 Task: For heading Calibri with Bold.  font size for heading24,  'Change the font style of data to'Bell MT.  and font size to 16,  Change the alignment of both headline & data to Align middle & Align Center.  In the sheet  Expense Tracker Sheetbook
Action: Mouse moved to (85, 122)
Screenshot: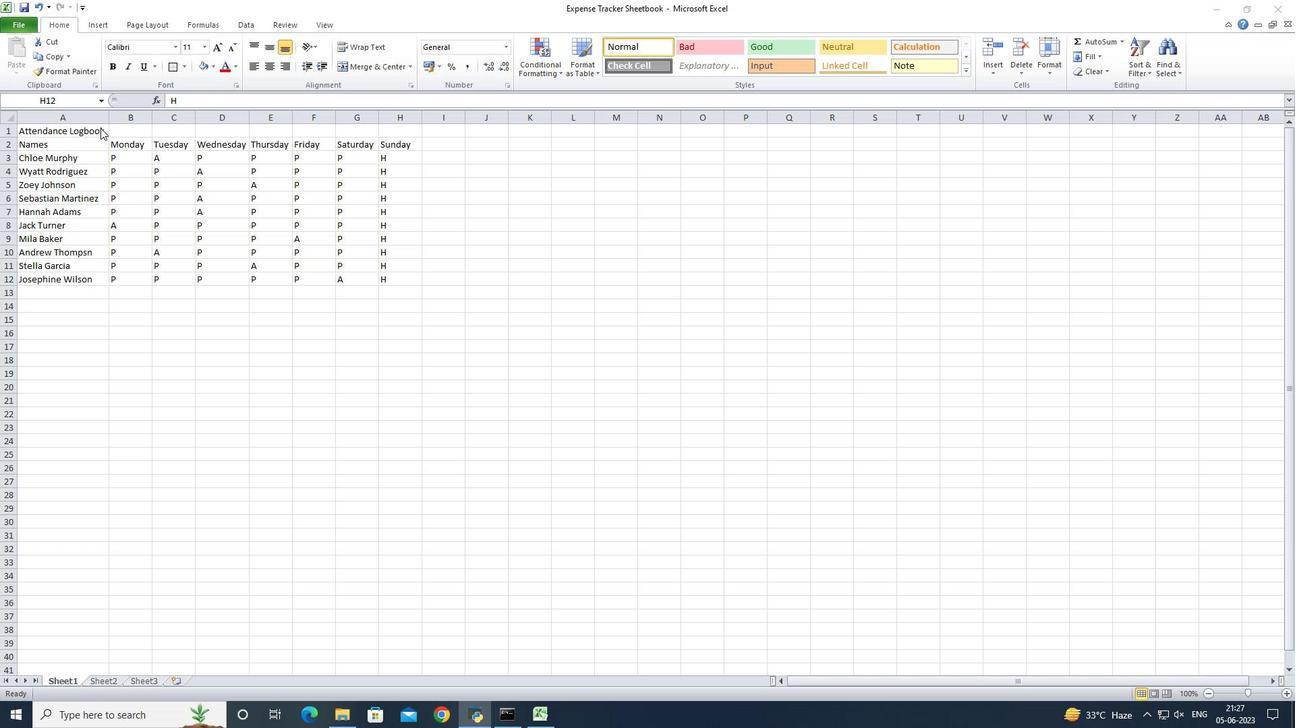
Action: Mouse pressed left at (85, 122)
Screenshot: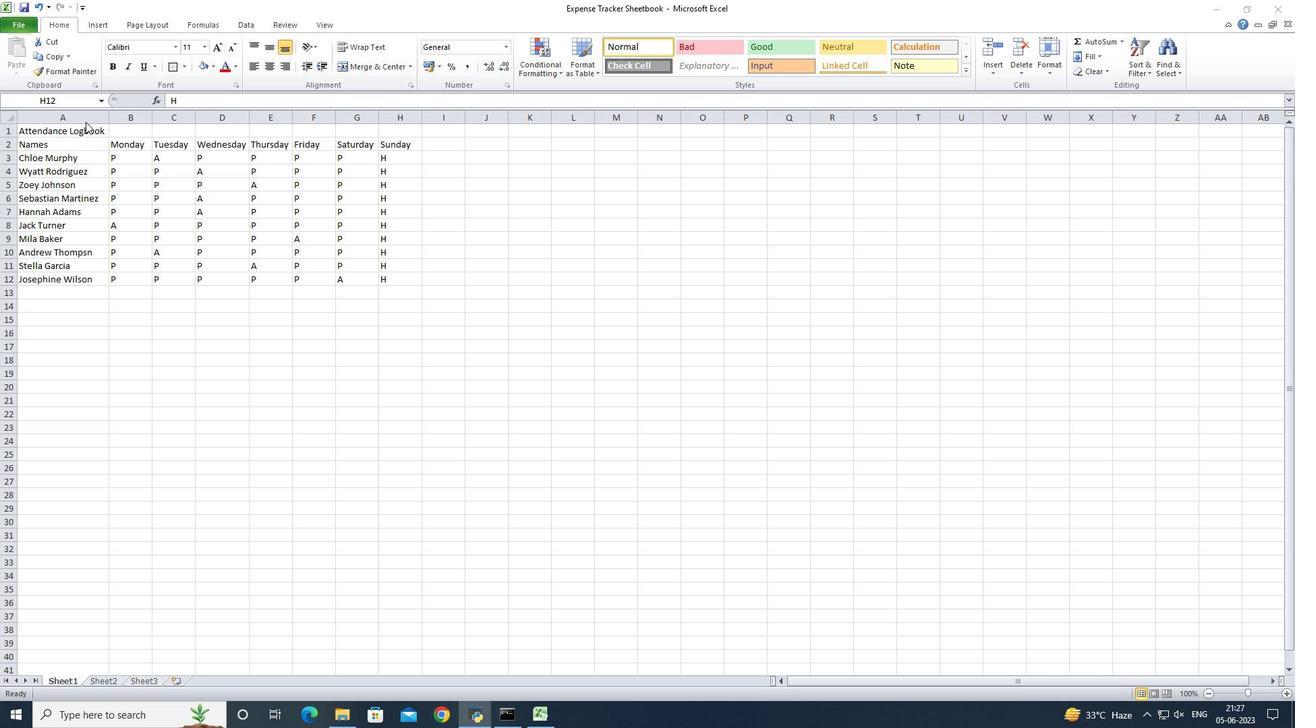 
Action: Mouse moved to (83, 129)
Screenshot: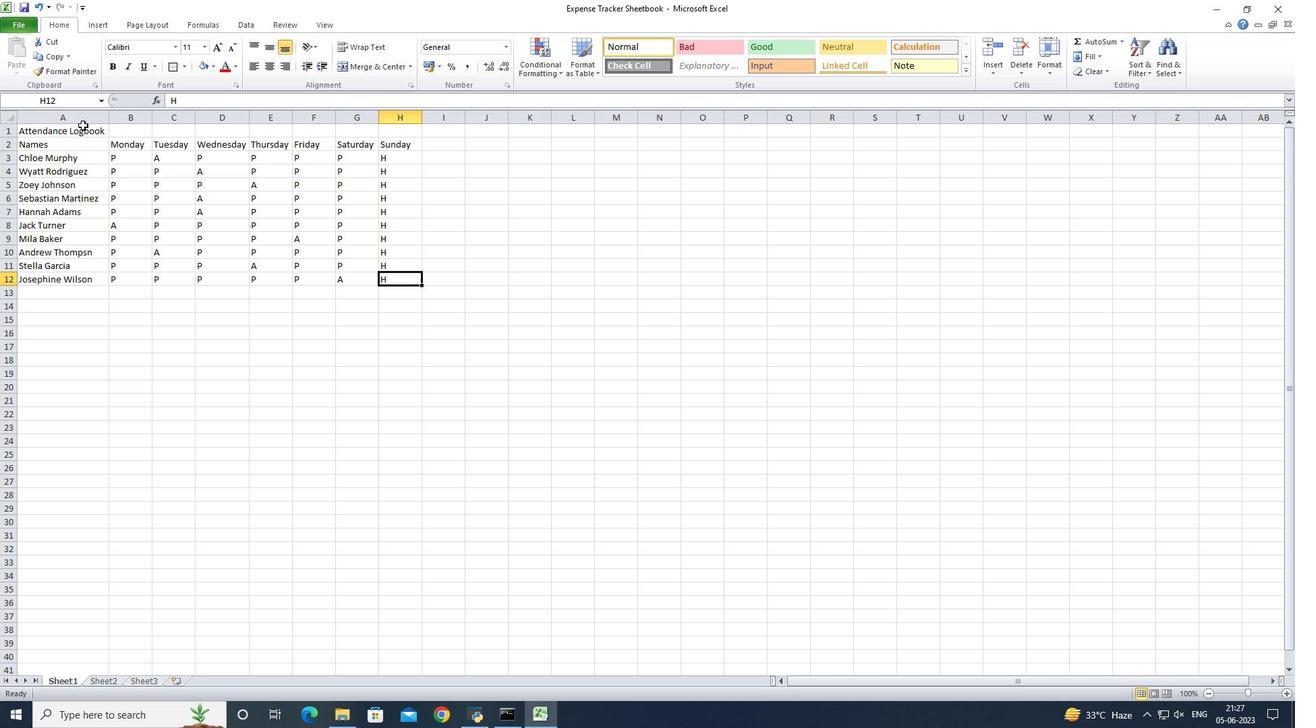 
Action: Mouse pressed left at (83, 129)
Screenshot: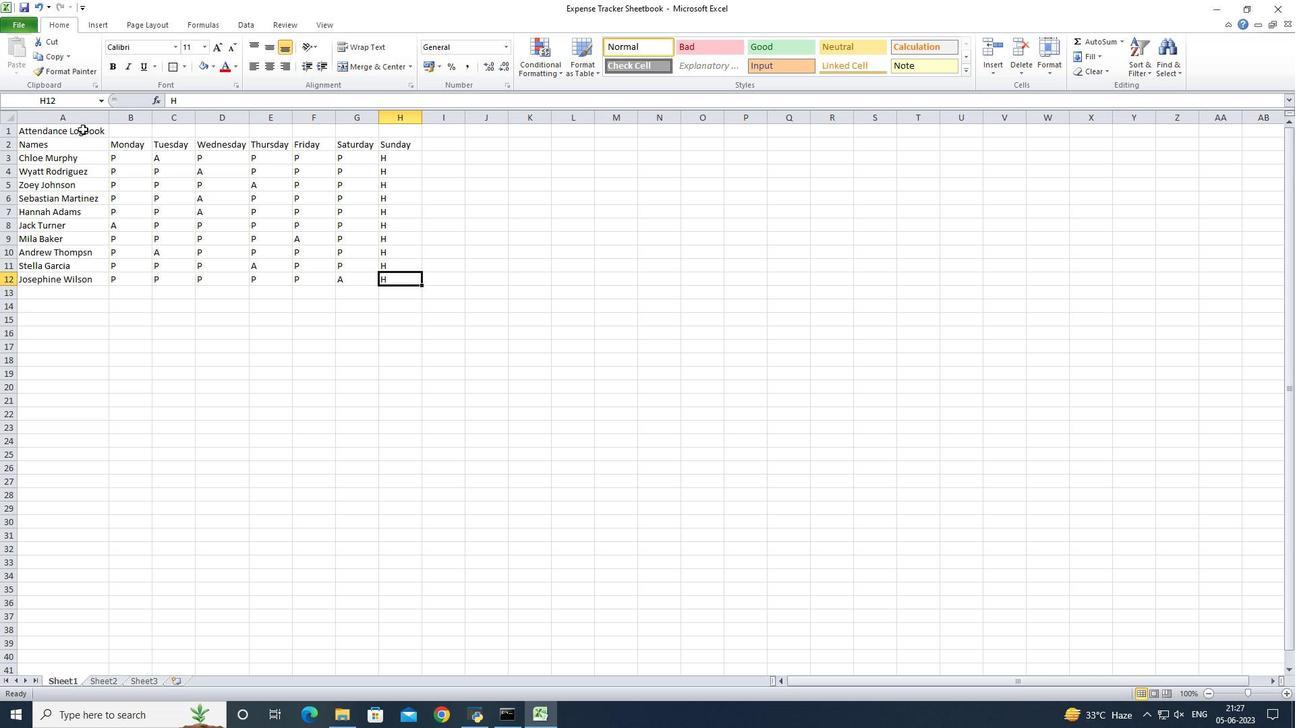 
Action: Mouse moved to (166, 47)
Screenshot: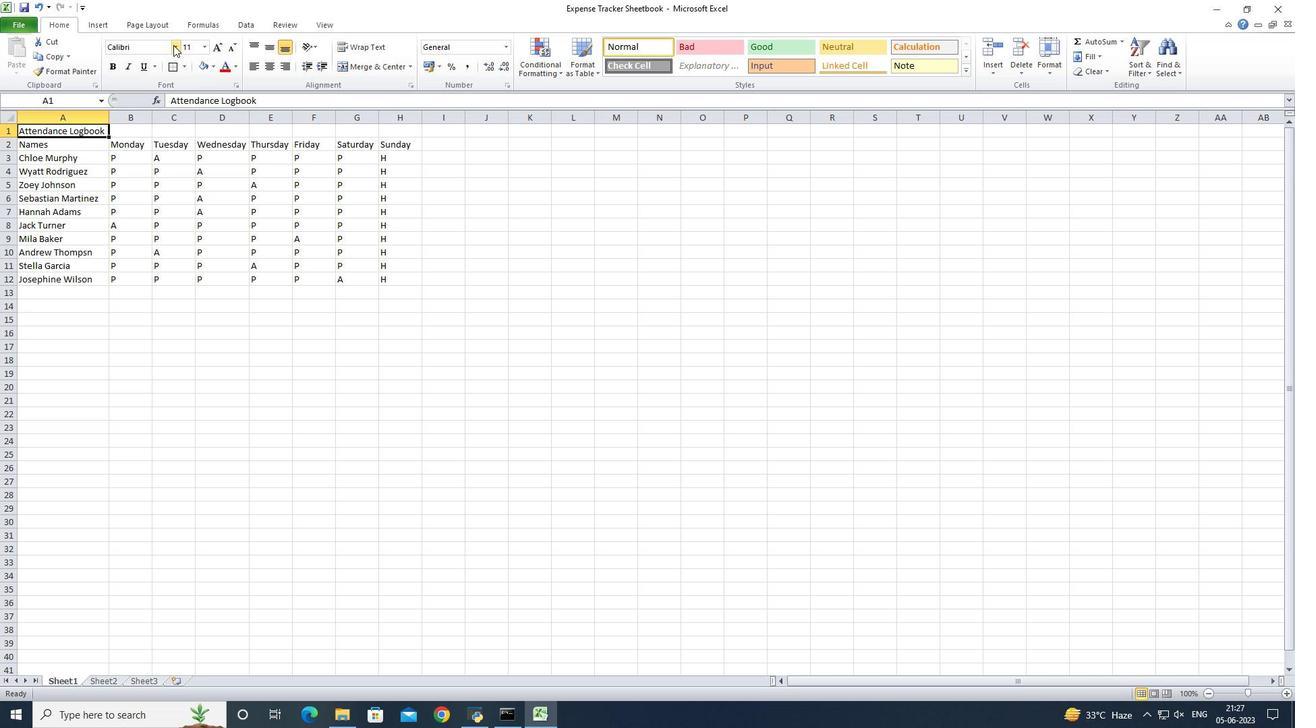 
Action: Mouse pressed left at (166, 47)
Screenshot: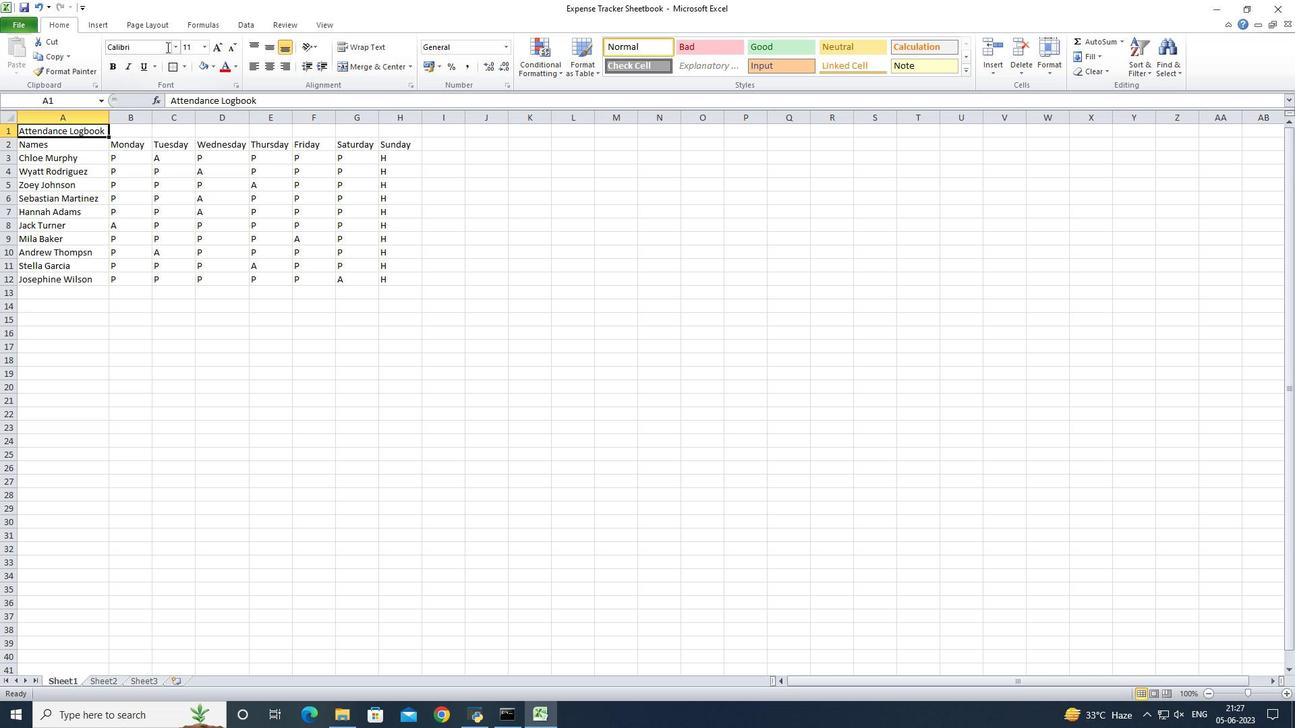 
Action: Mouse moved to (178, 49)
Screenshot: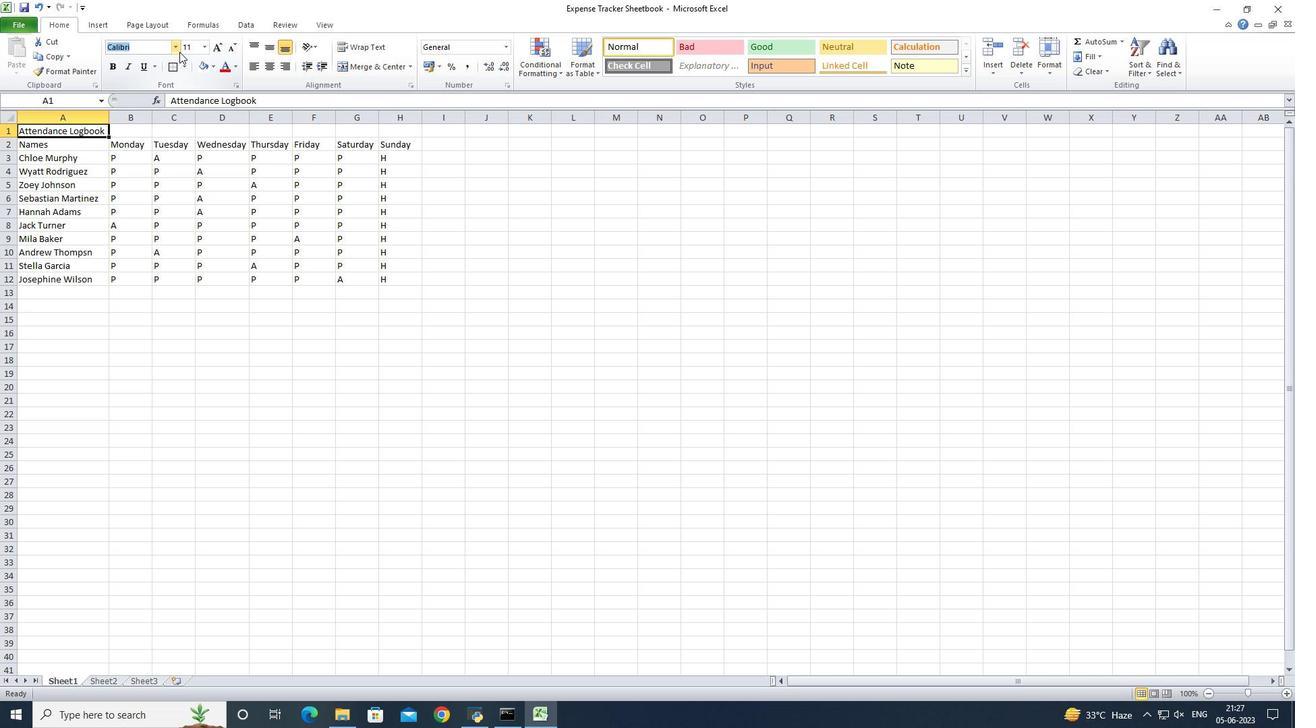 
Action: Mouse pressed left at (178, 49)
Screenshot: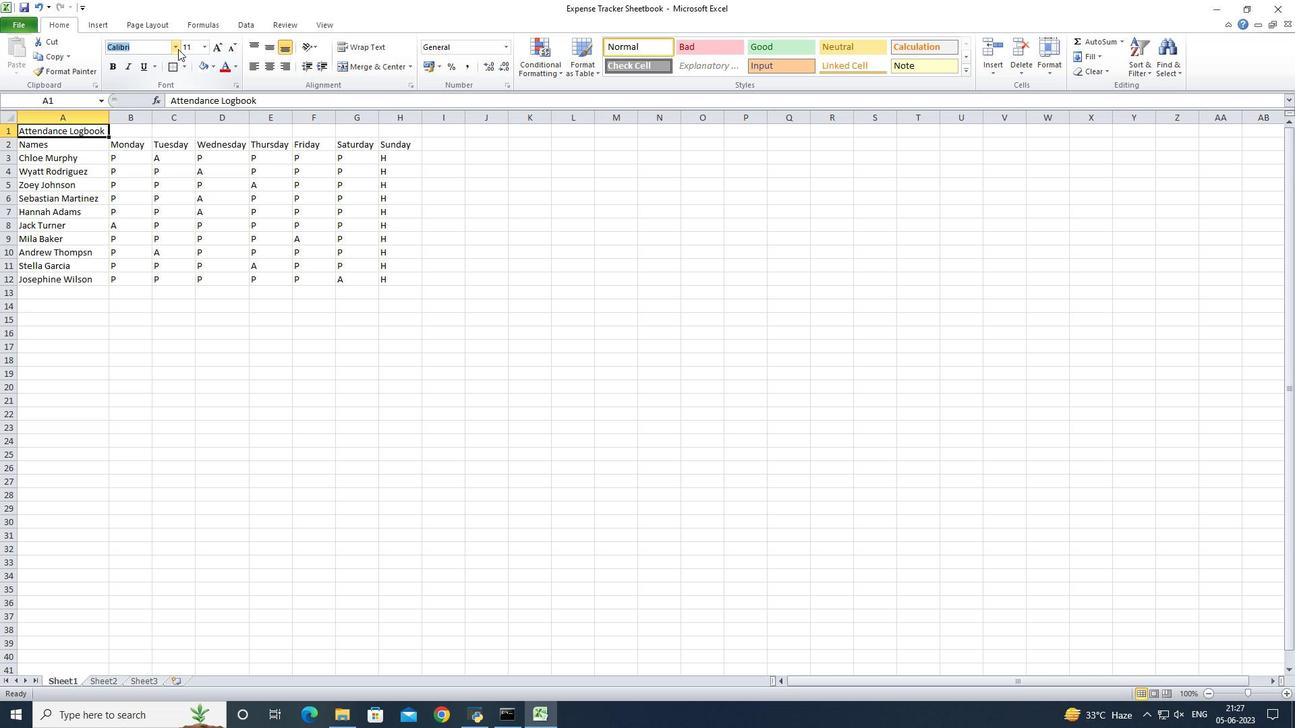 
Action: Mouse moved to (129, 89)
Screenshot: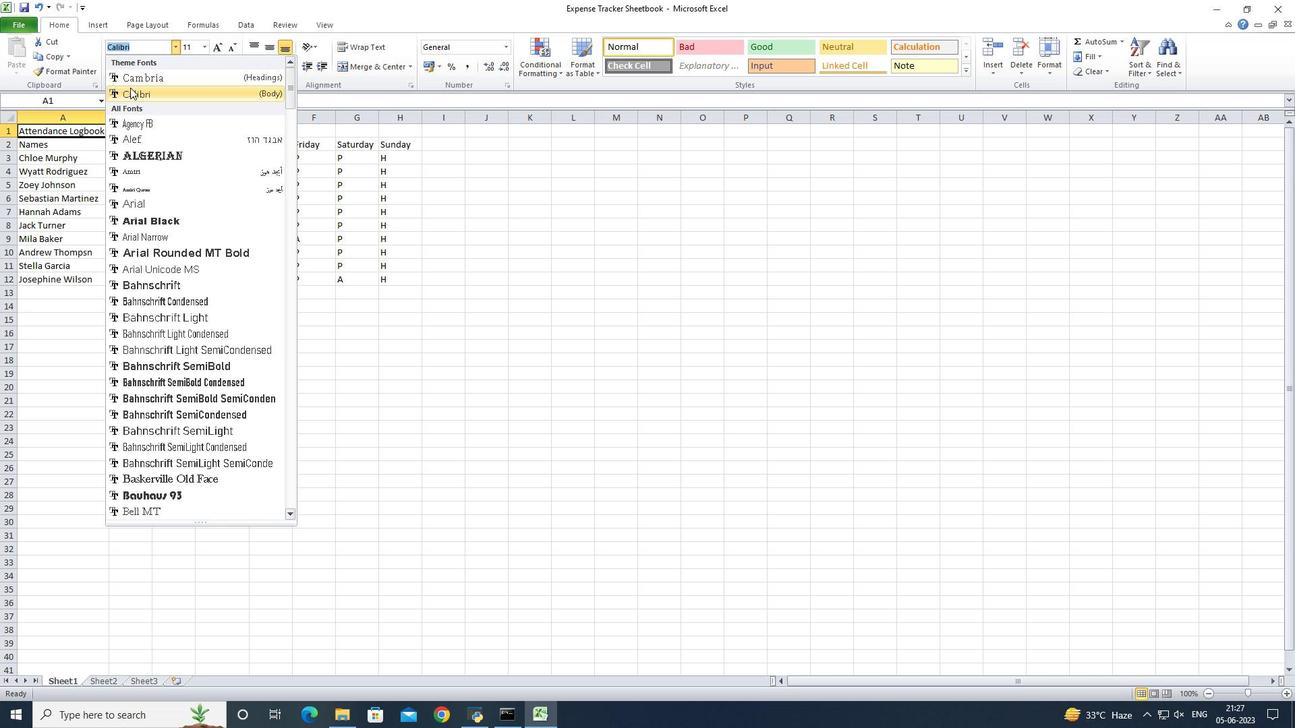 
Action: Mouse pressed left at (129, 89)
Screenshot: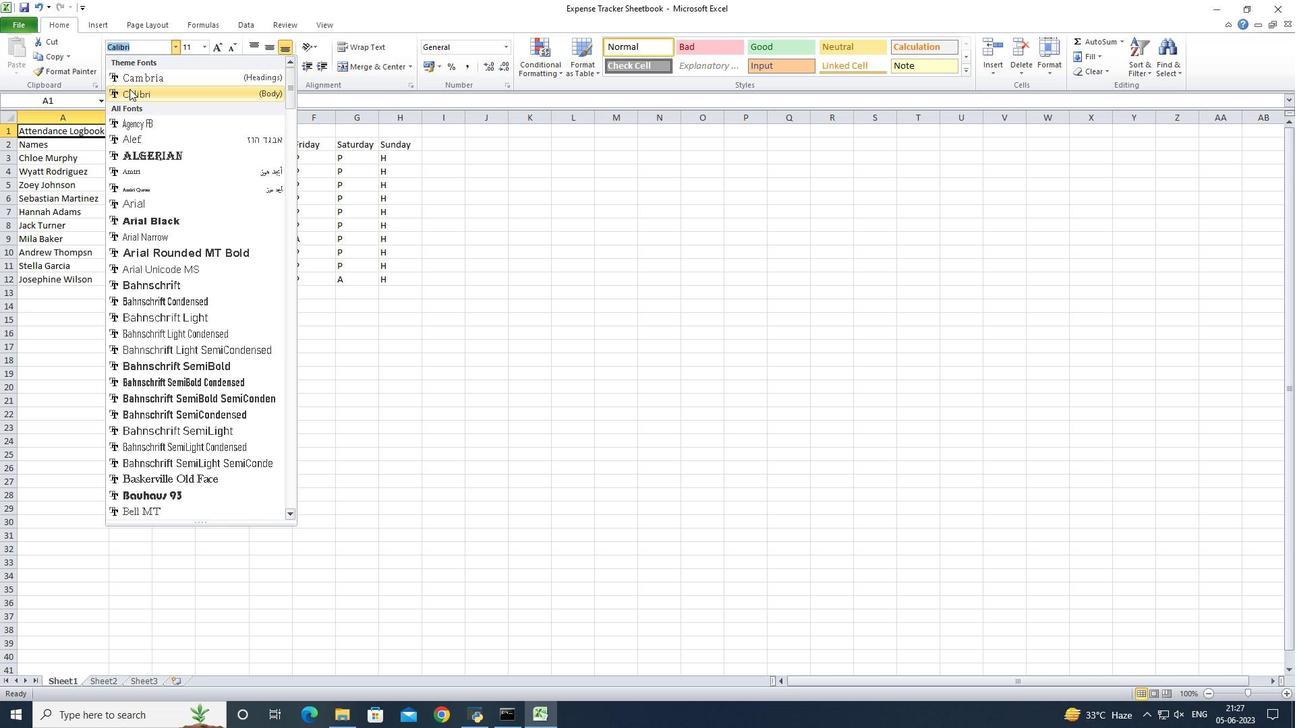 
Action: Mouse moved to (109, 68)
Screenshot: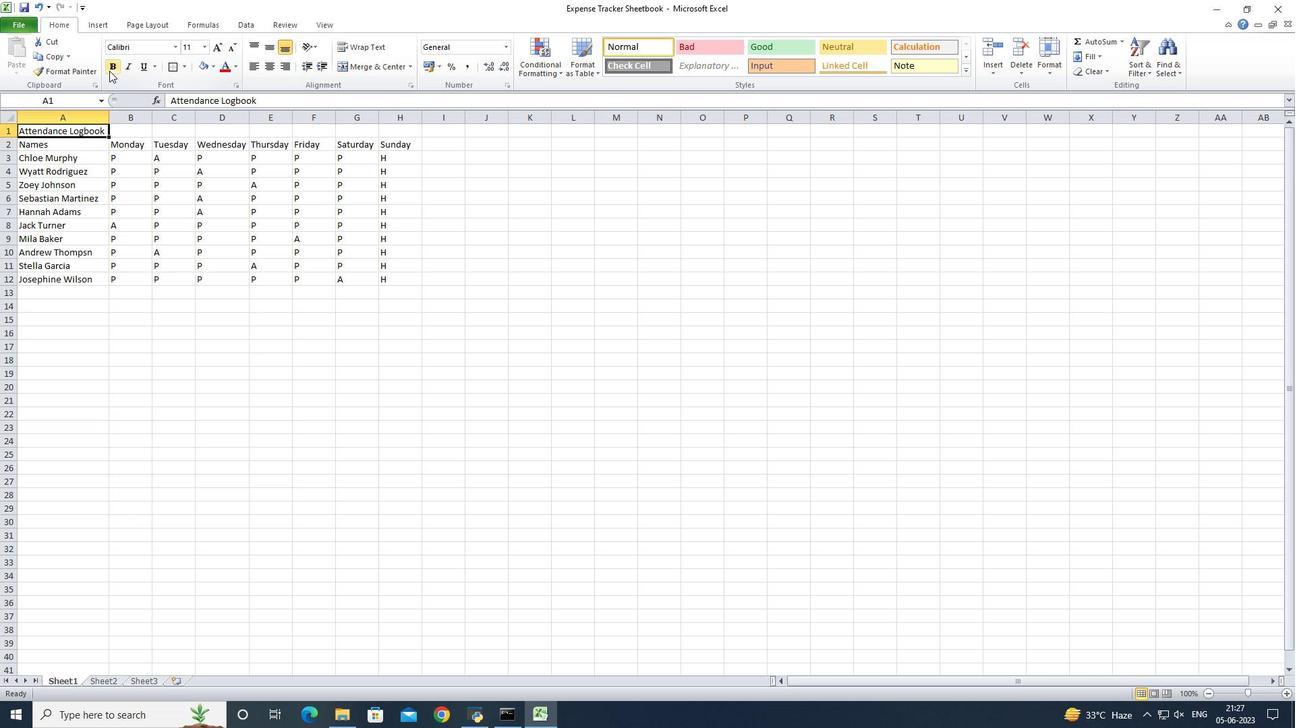 
Action: Mouse pressed left at (109, 68)
Screenshot: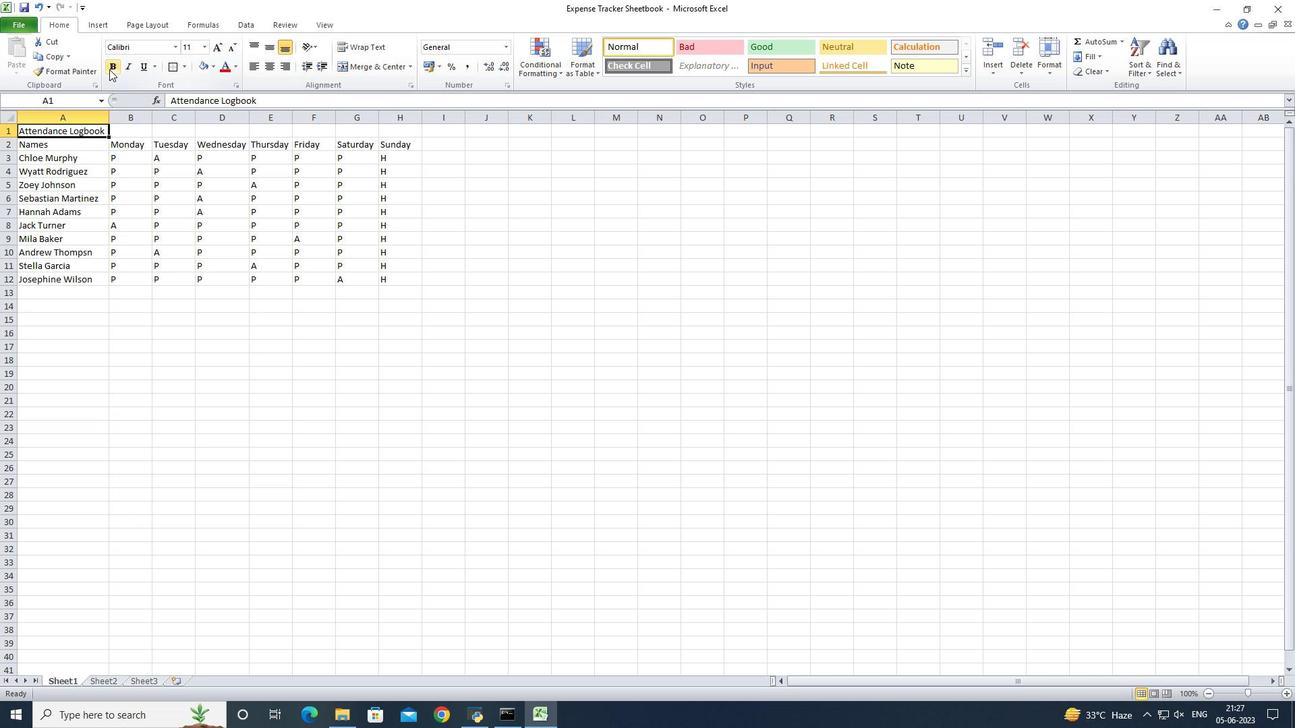 
Action: Mouse moved to (203, 49)
Screenshot: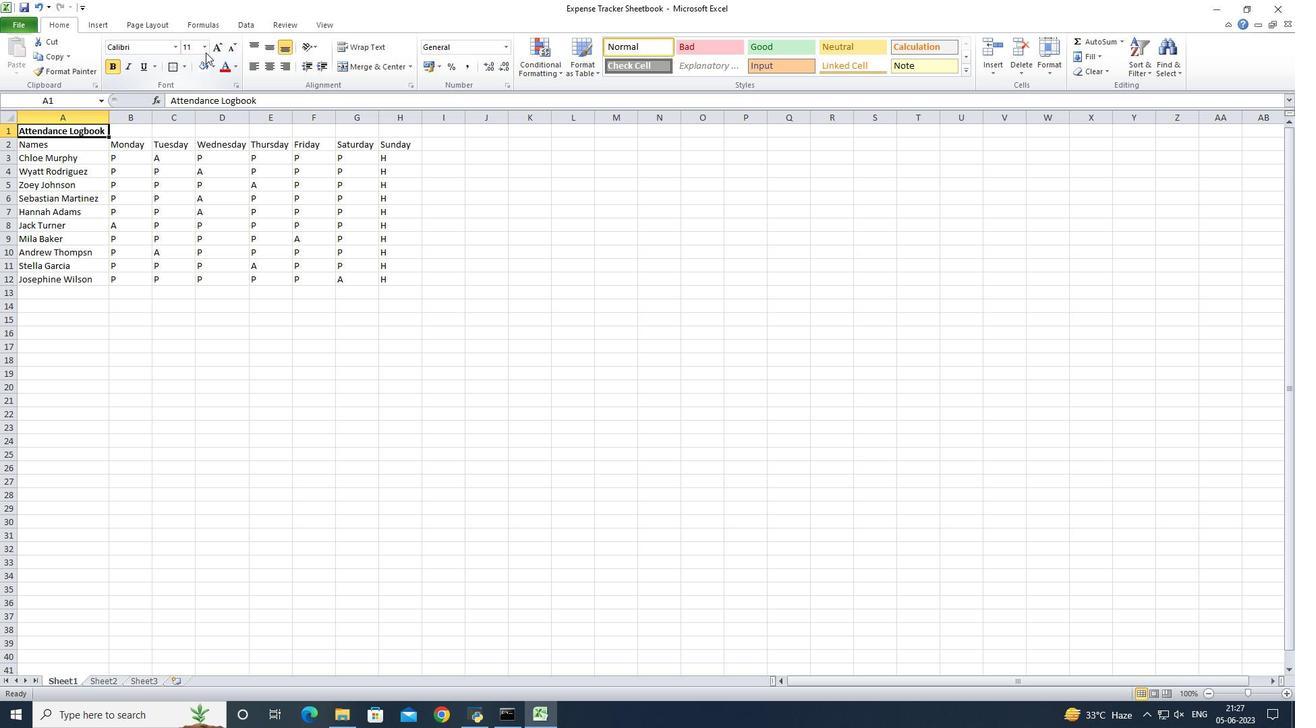 
Action: Mouse pressed left at (203, 49)
Screenshot: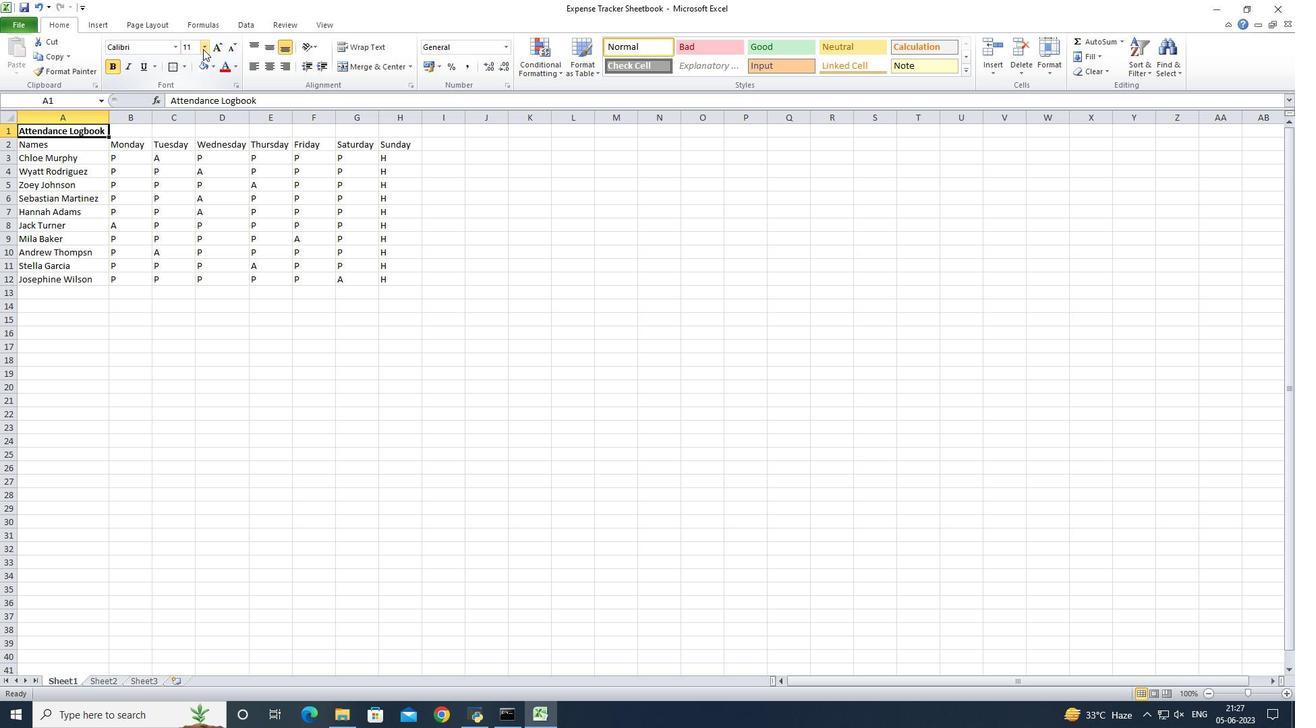 
Action: Mouse moved to (187, 176)
Screenshot: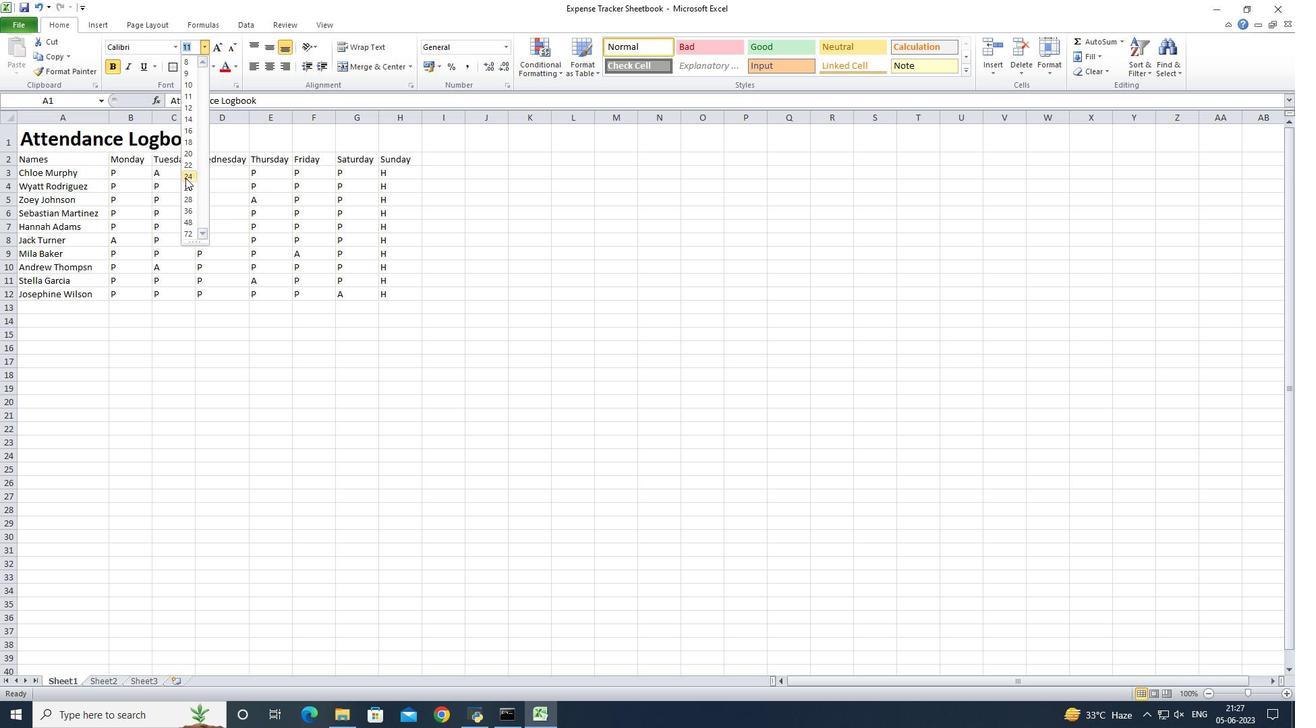 
Action: Mouse pressed left at (187, 176)
Screenshot: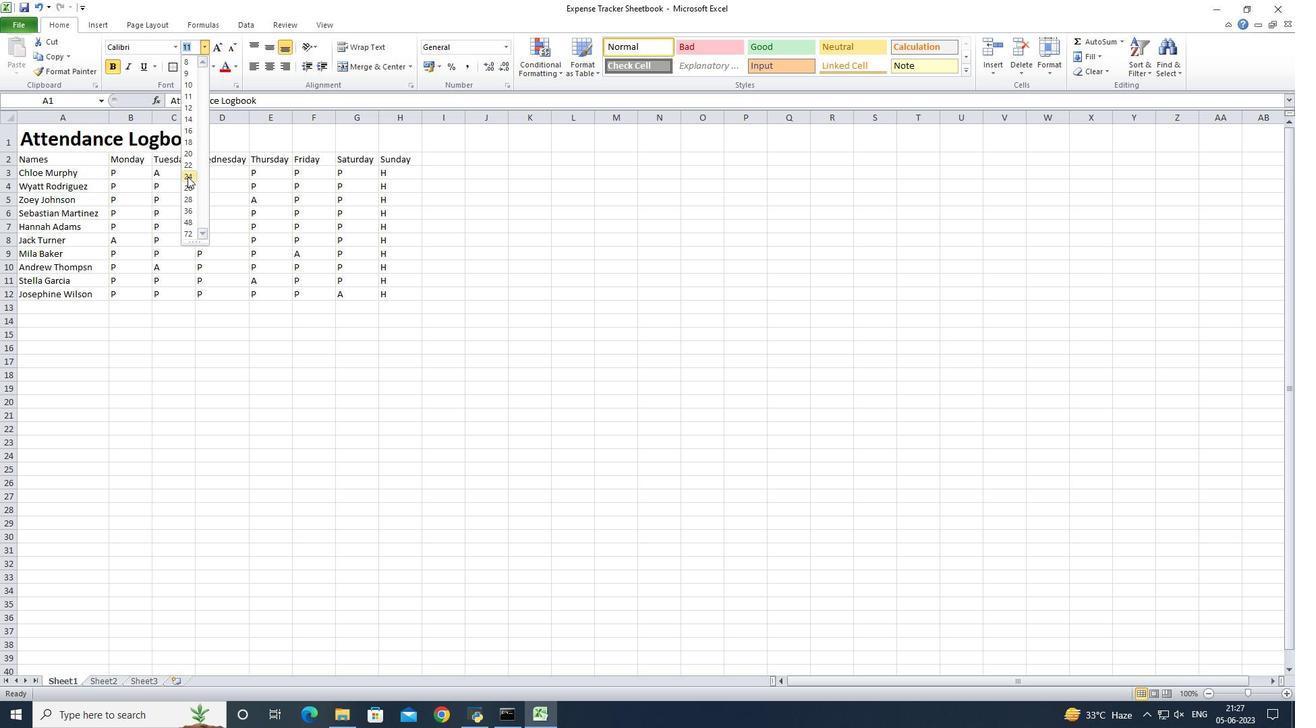 
Action: Mouse moved to (66, 167)
Screenshot: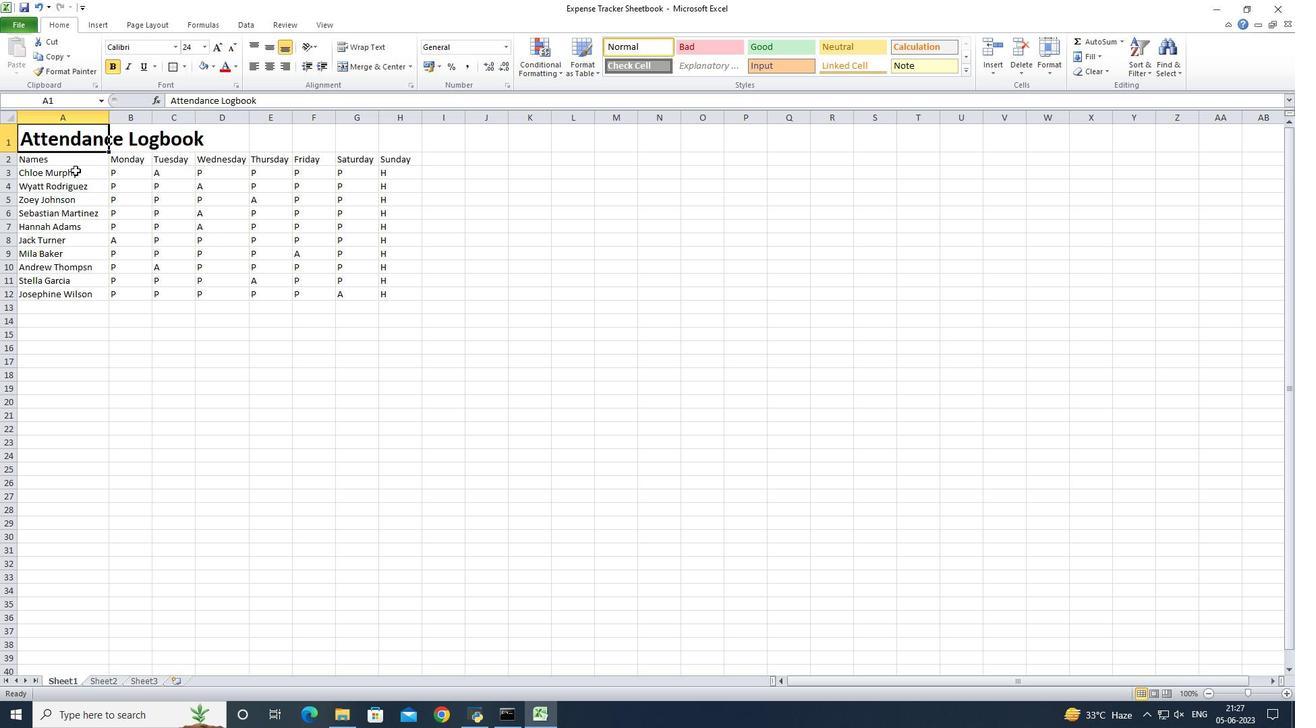 
Action: Mouse pressed left at (66, 167)
Screenshot: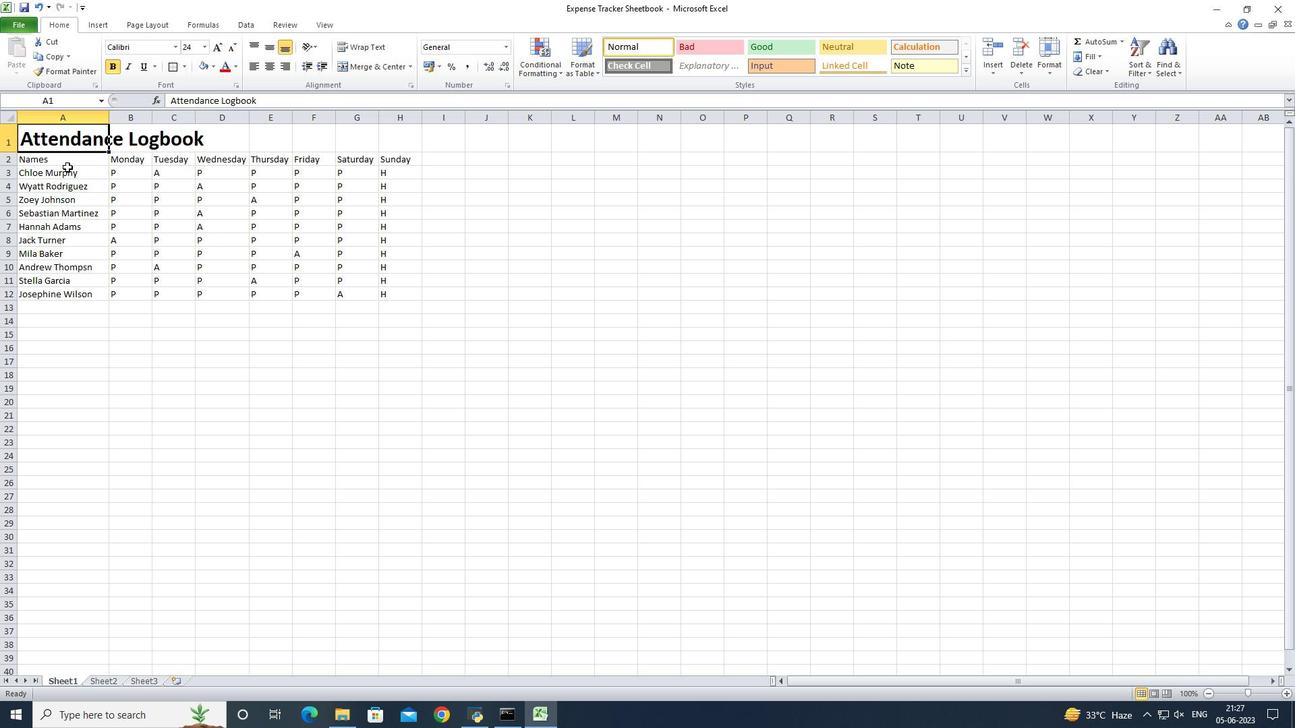 
Action: Mouse moved to (68, 163)
Screenshot: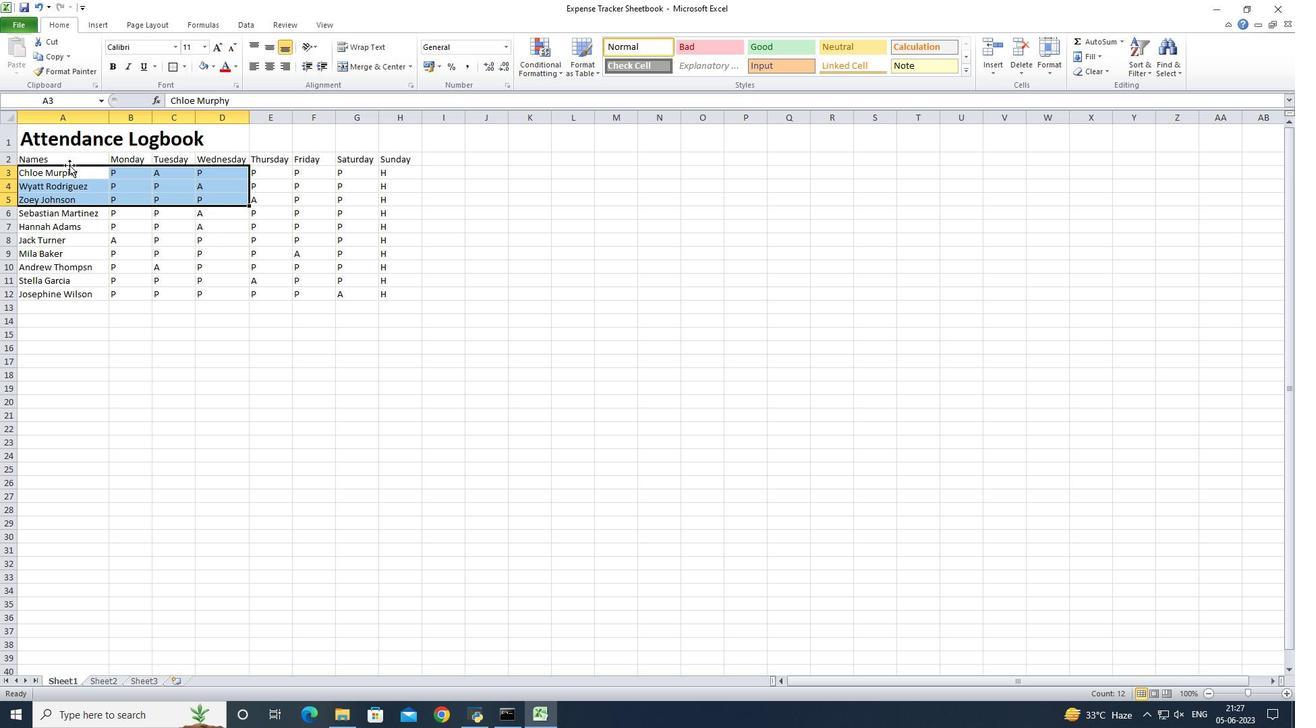 
Action: Mouse pressed left at (68, 163)
Screenshot: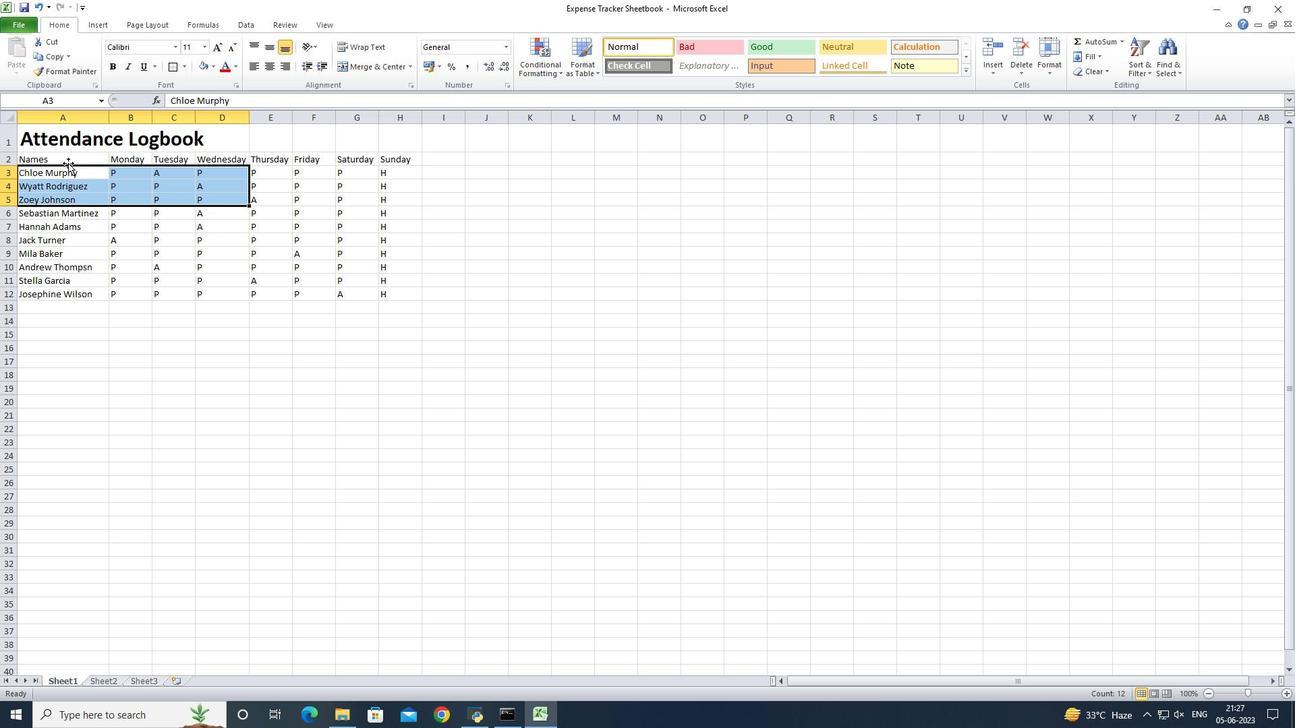 
Action: Mouse moved to (686, 395)
Screenshot: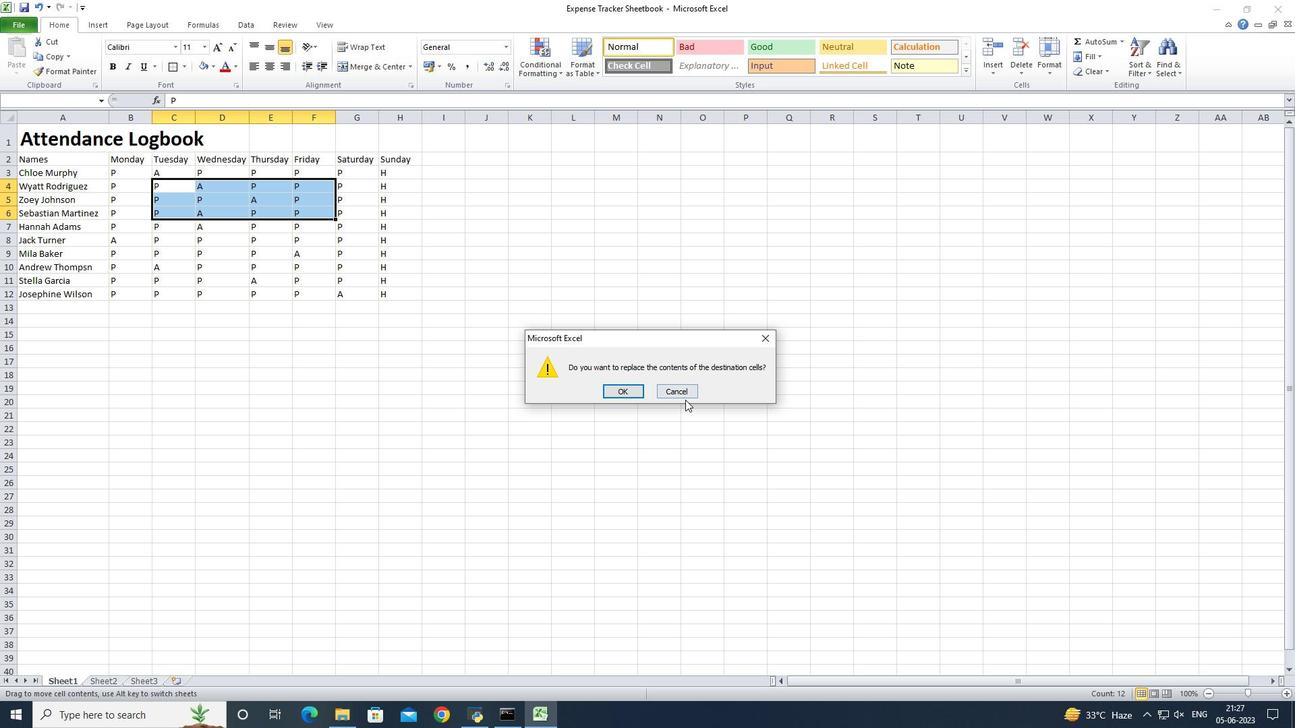 
Action: Mouse pressed left at (686, 395)
Screenshot: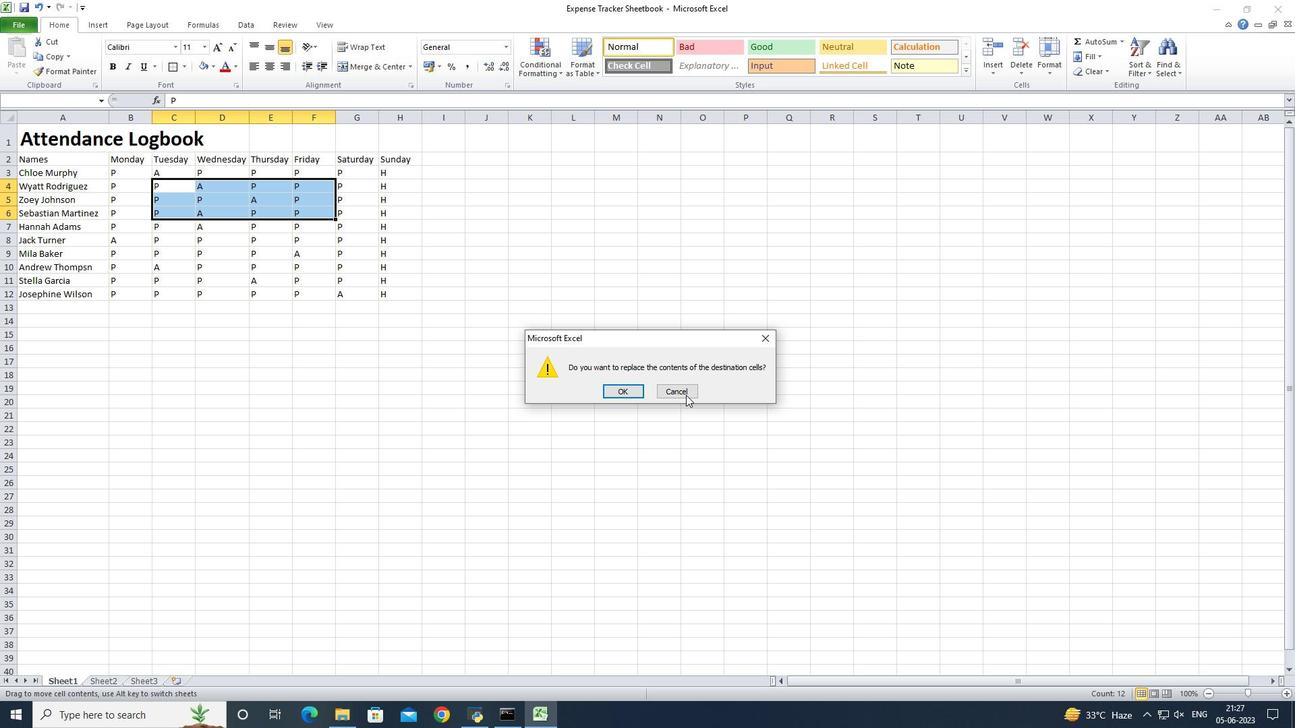 
Action: Mouse moved to (57, 161)
Screenshot: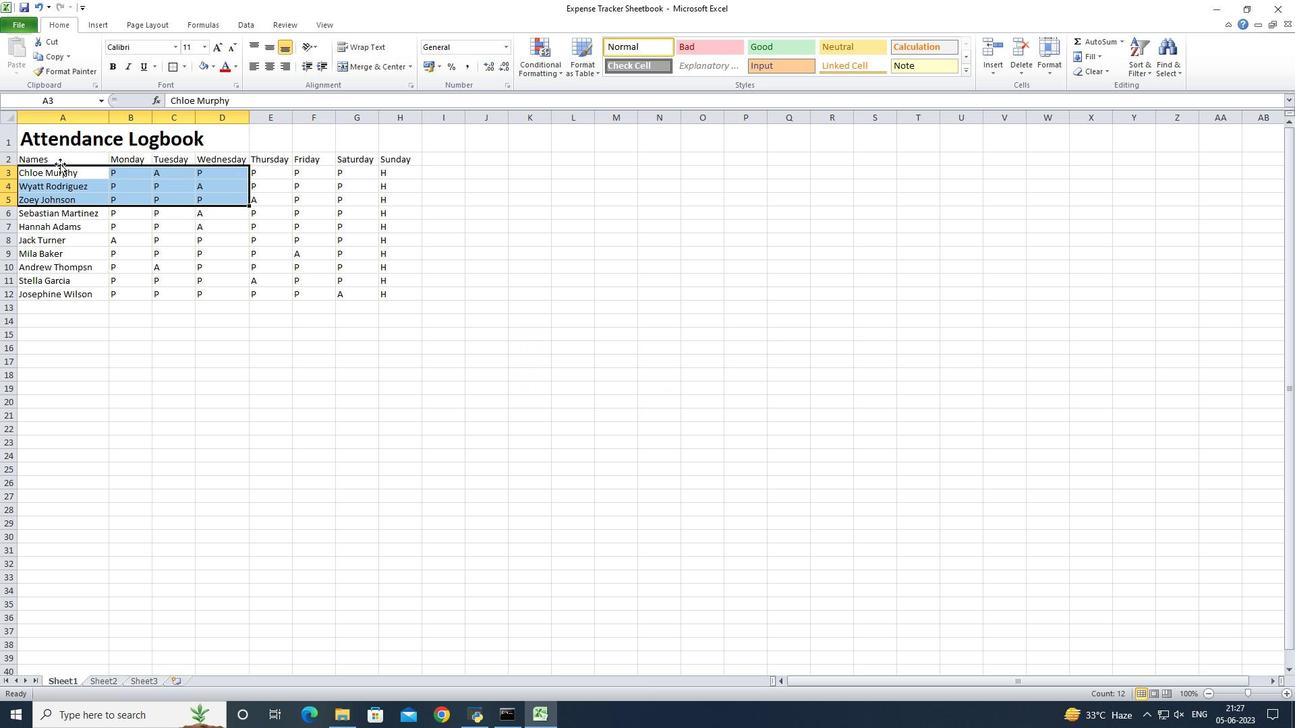 
Action: Mouse pressed left at (57, 161)
Screenshot: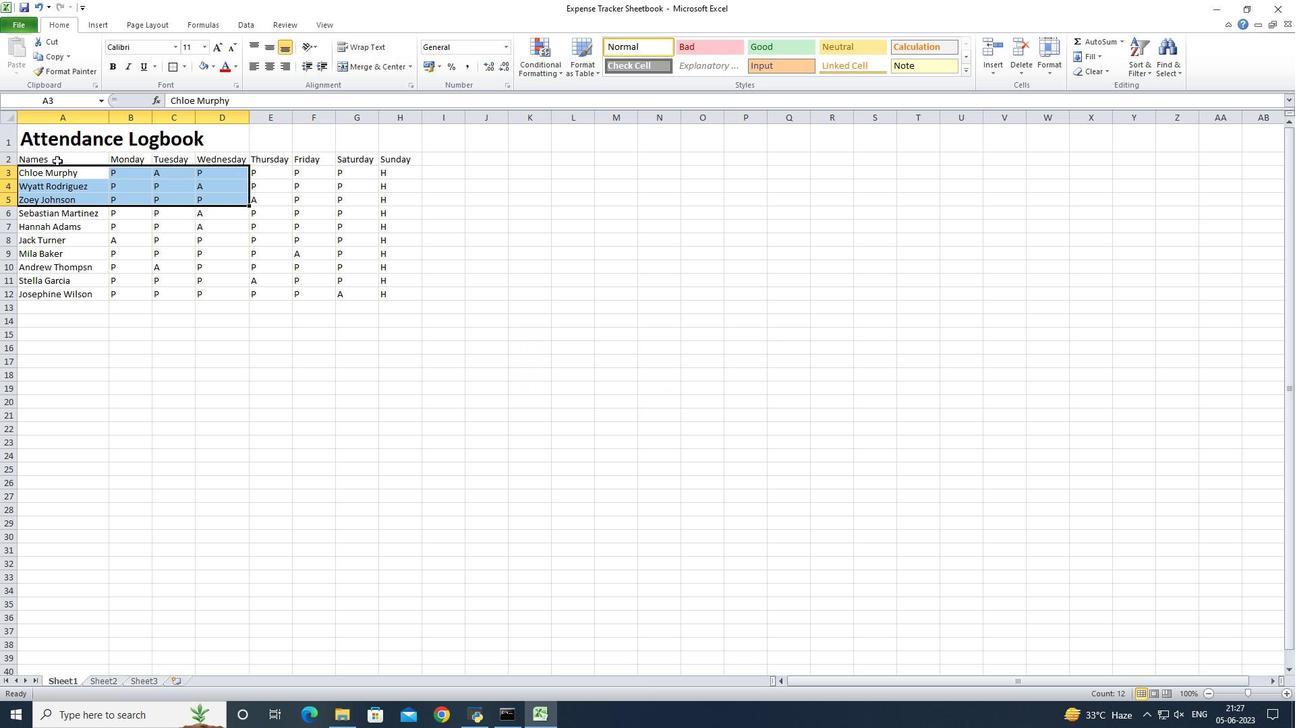 
Action: Mouse moved to (177, 49)
Screenshot: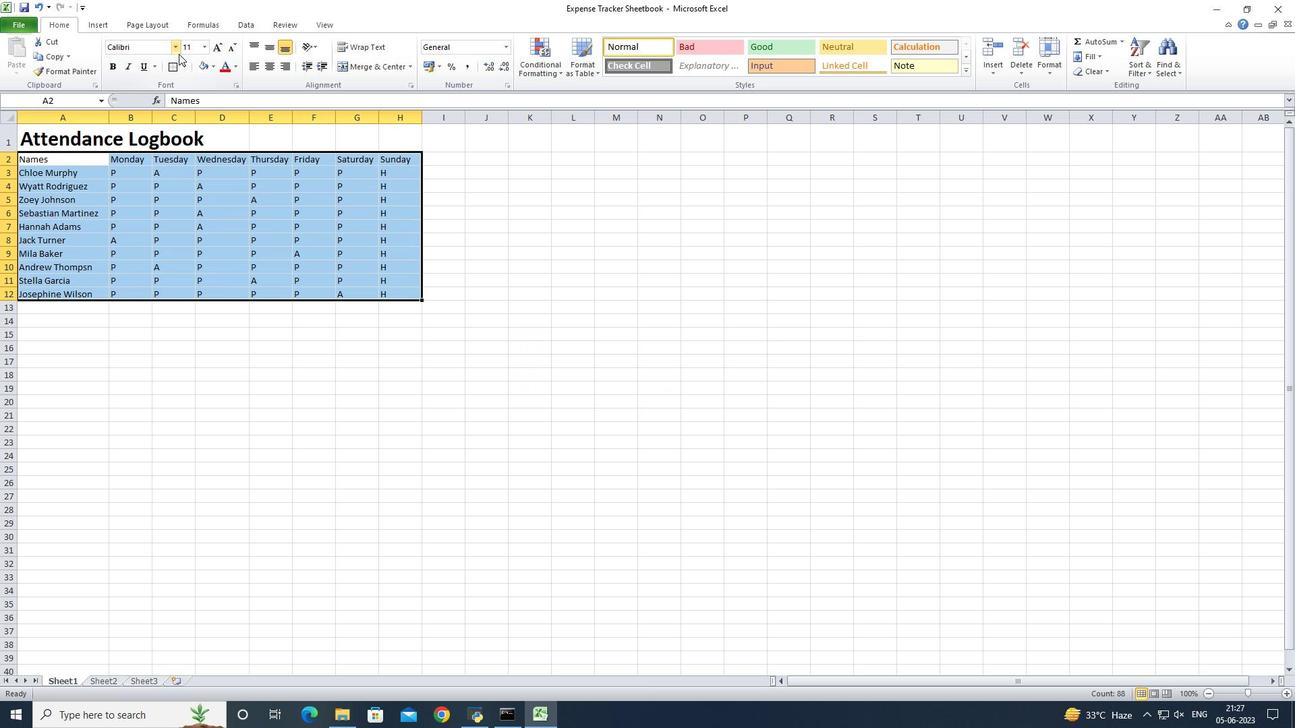 
Action: Mouse pressed left at (177, 49)
Screenshot: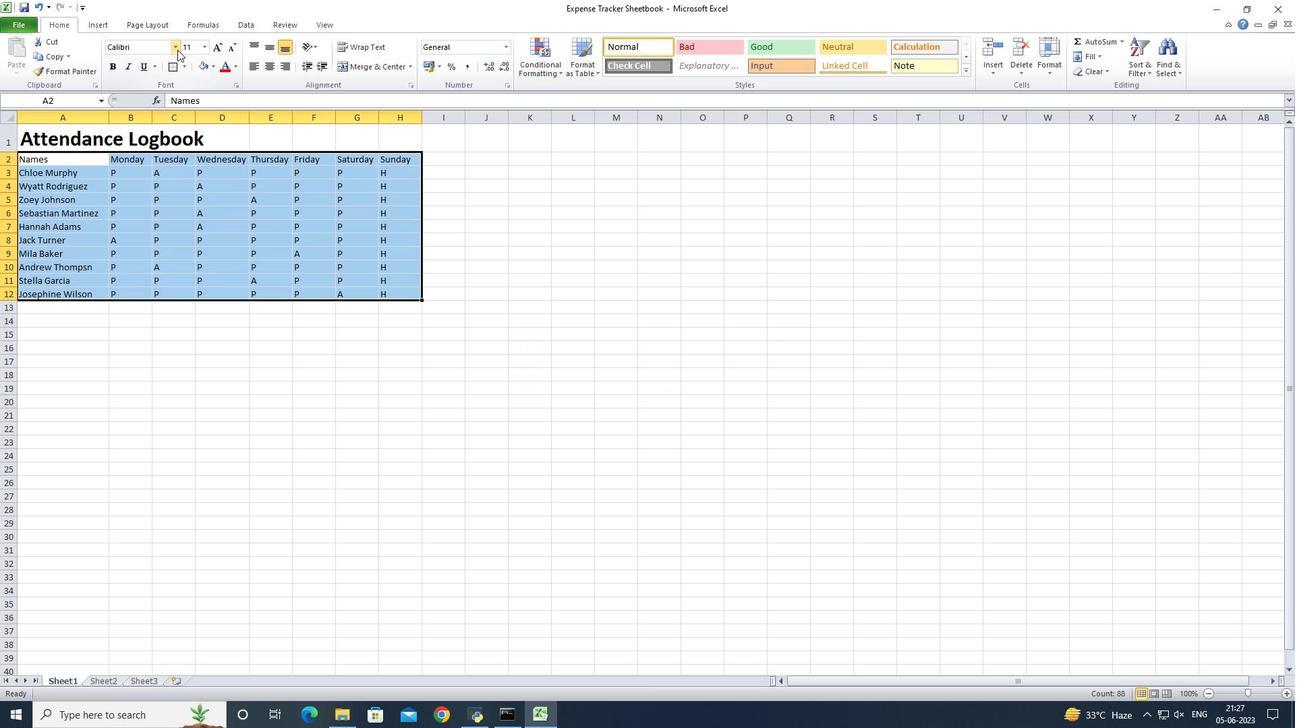 
Action: Mouse moved to (154, 224)
Screenshot: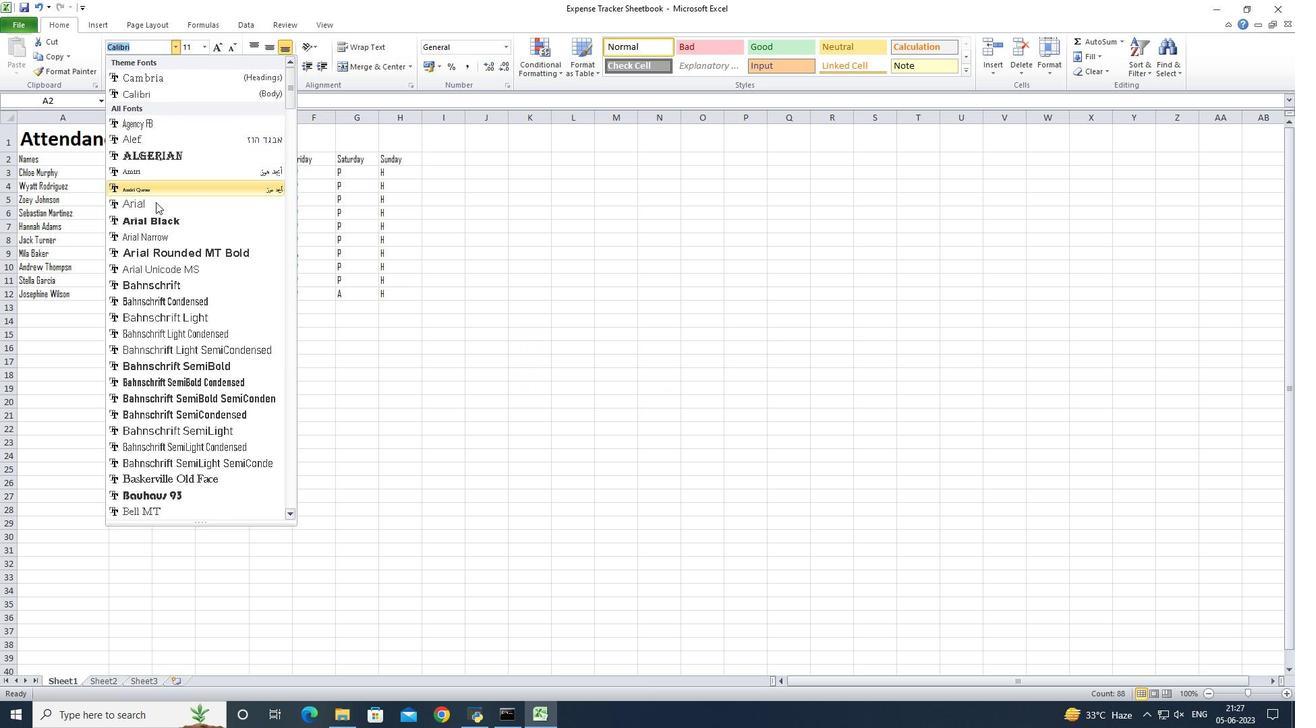 
Action: Mouse scrolled (154, 224) with delta (0, 0)
Screenshot: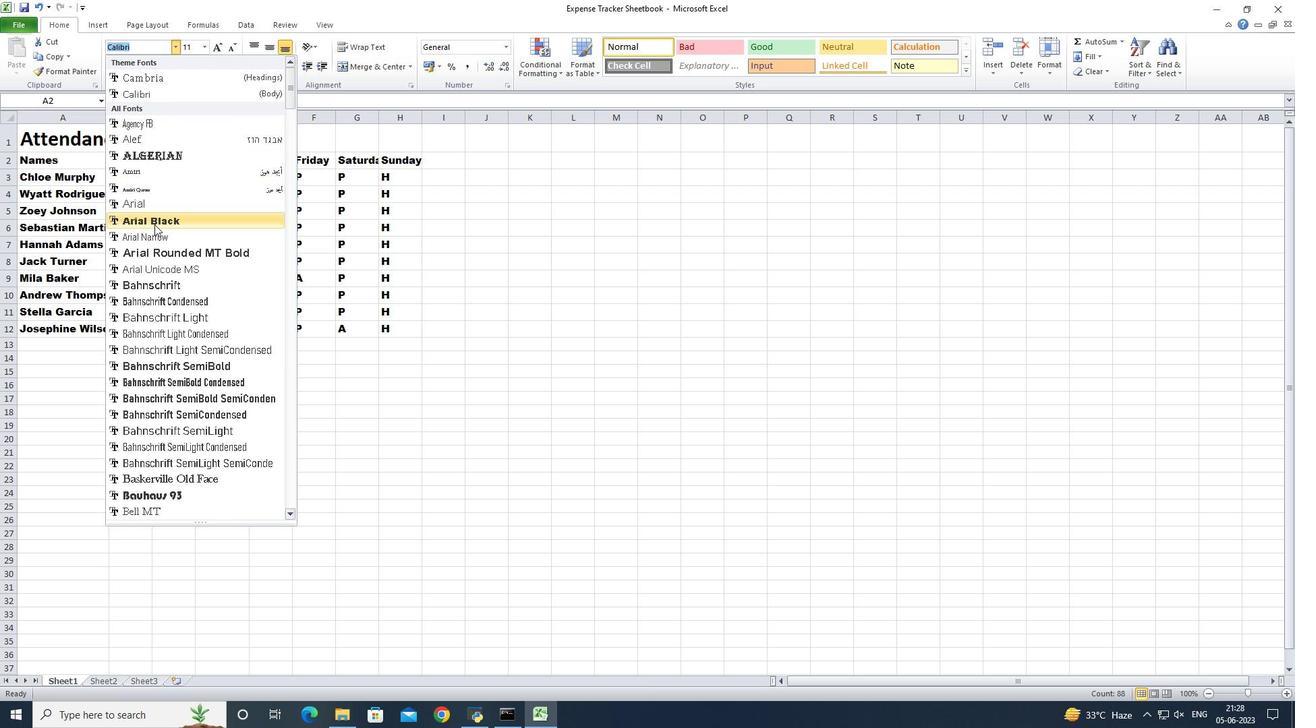 
Action: Mouse scrolled (154, 224) with delta (0, 0)
Screenshot: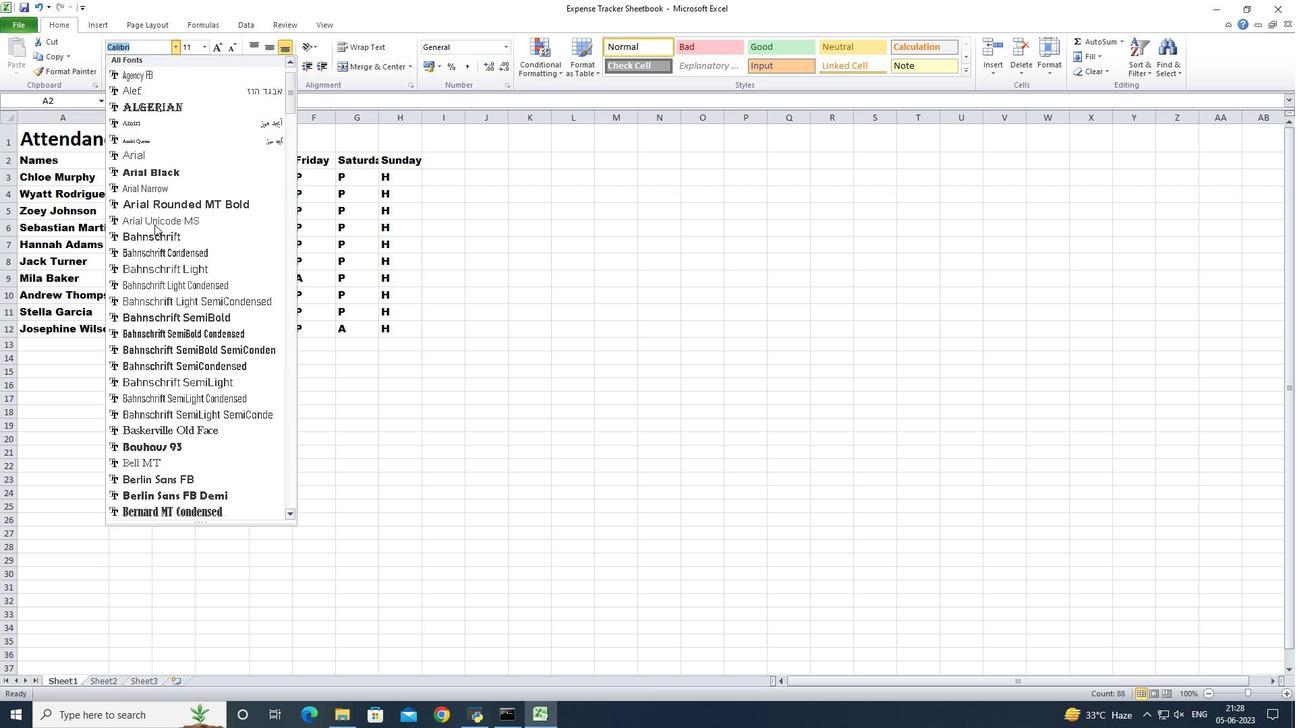 
Action: Mouse scrolled (154, 224) with delta (0, 0)
Screenshot: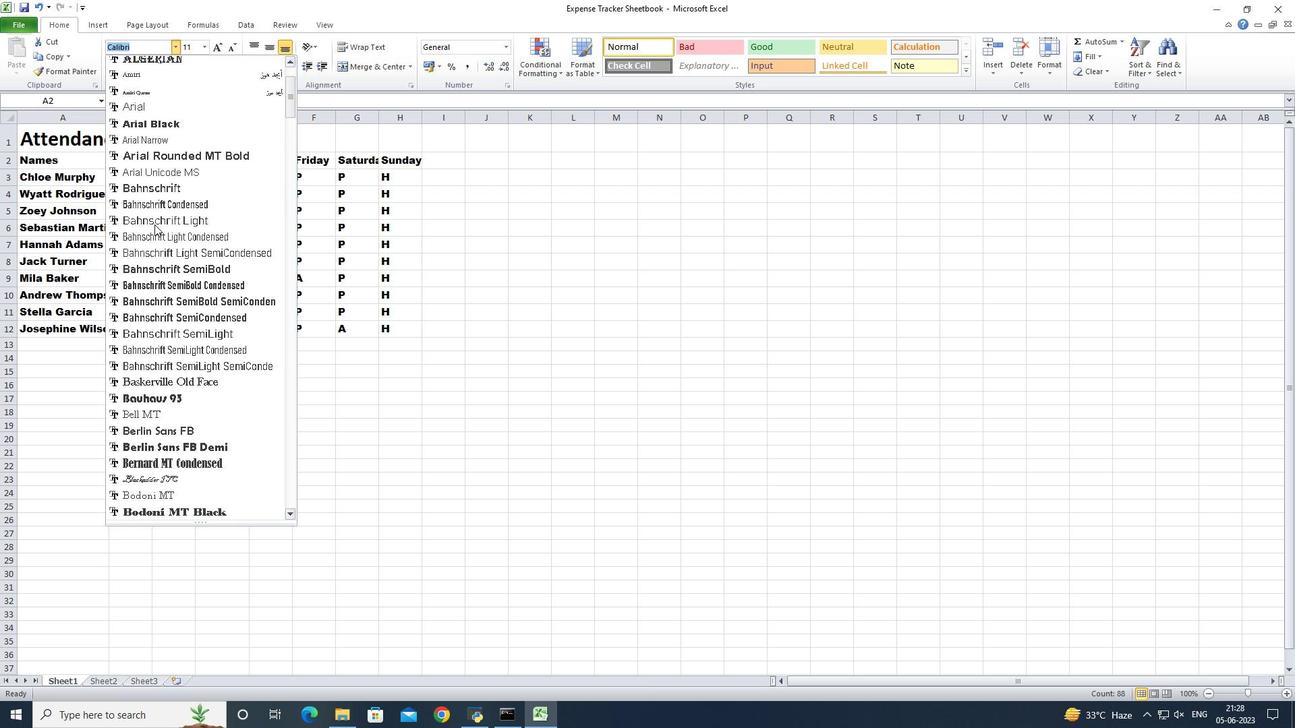 
Action: Mouse scrolled (154, 224) with delta (0, 0)
Screenshot: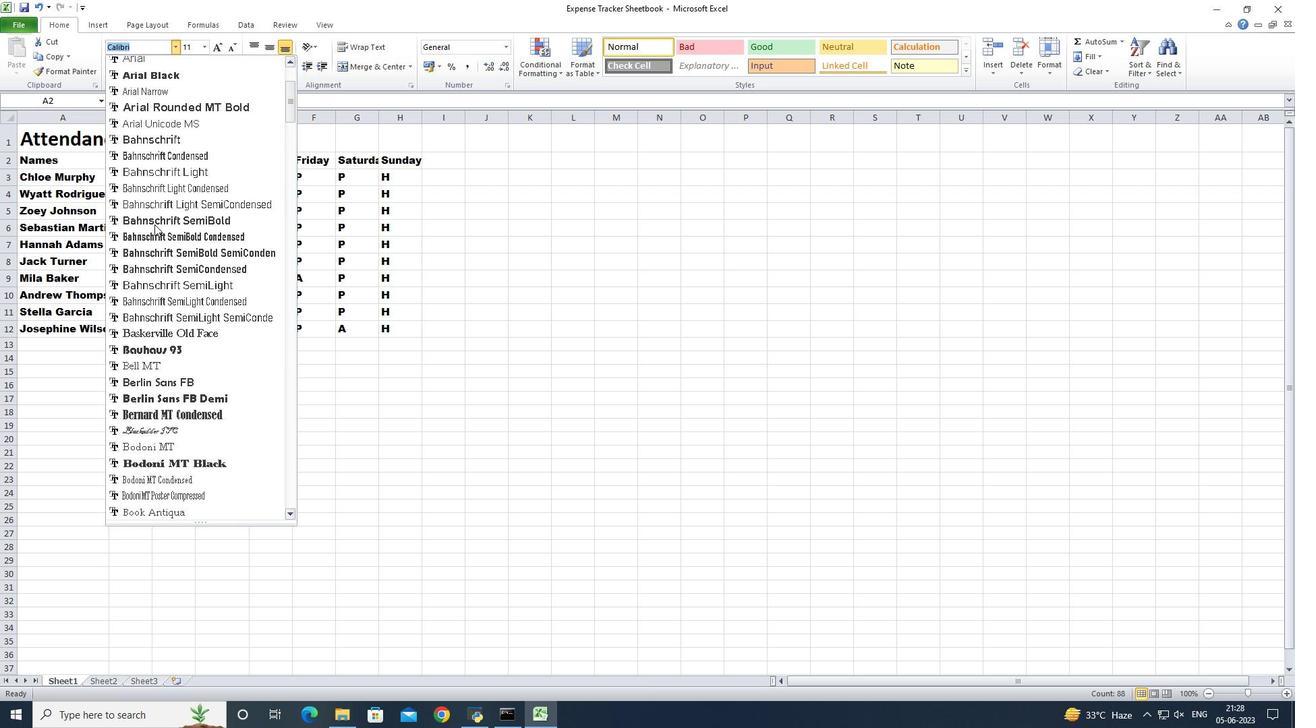 
Action: Mouse scrolled (154, 224) with delta (0, 0)
Screenshot: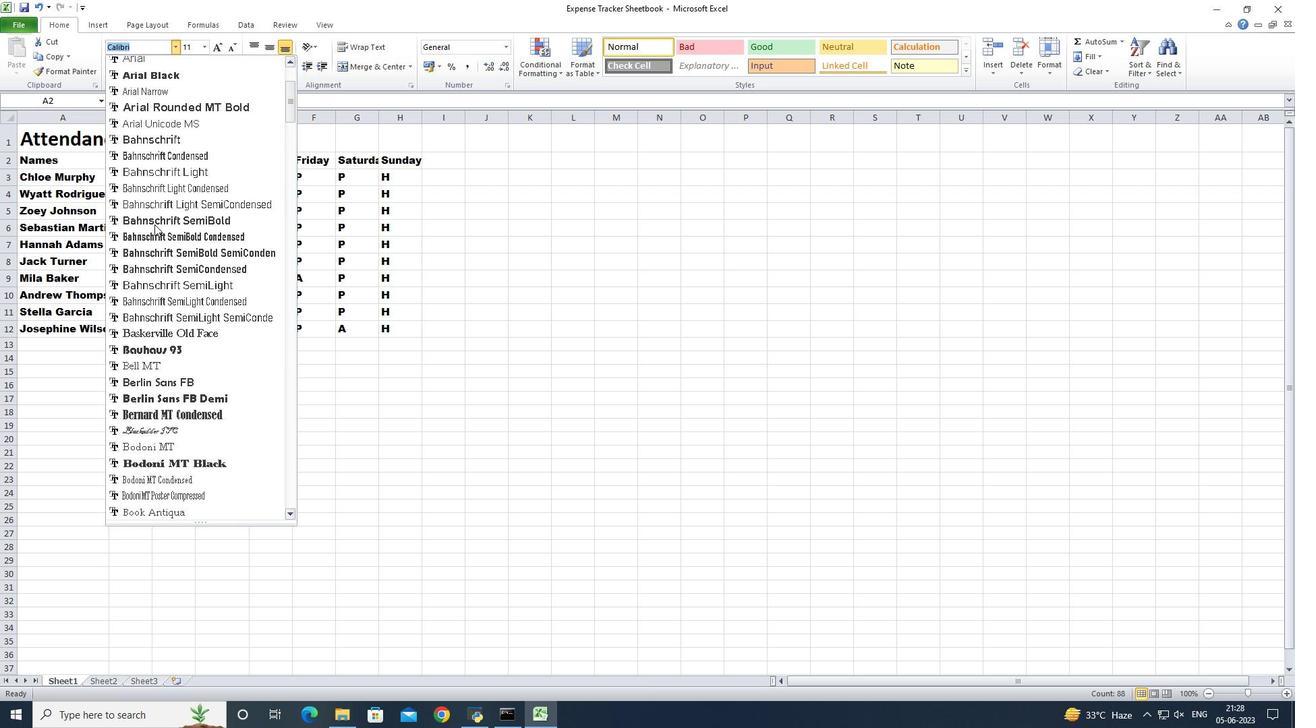 
Action: Mouse scrolled (154, 225) with delta (0, 0)
Screenshot: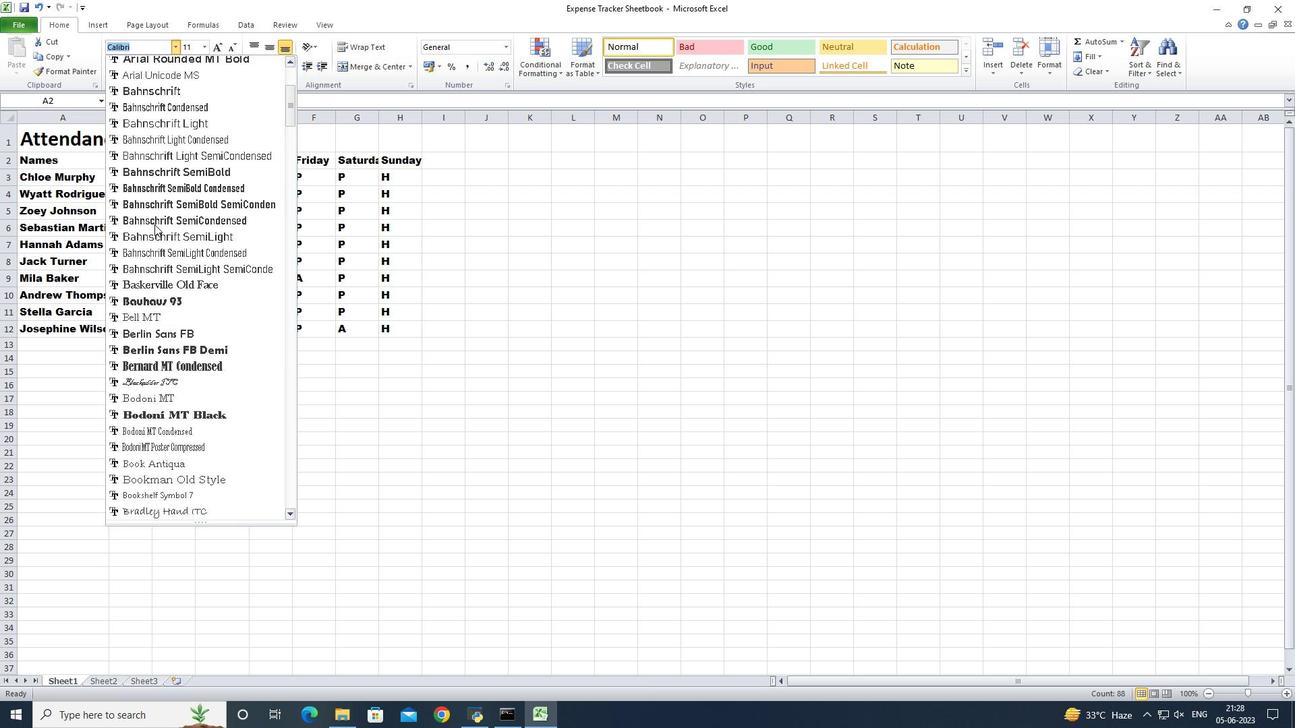 
Action: Mouse scrolled (154, 224) with delta (0, 0)
Screenshot: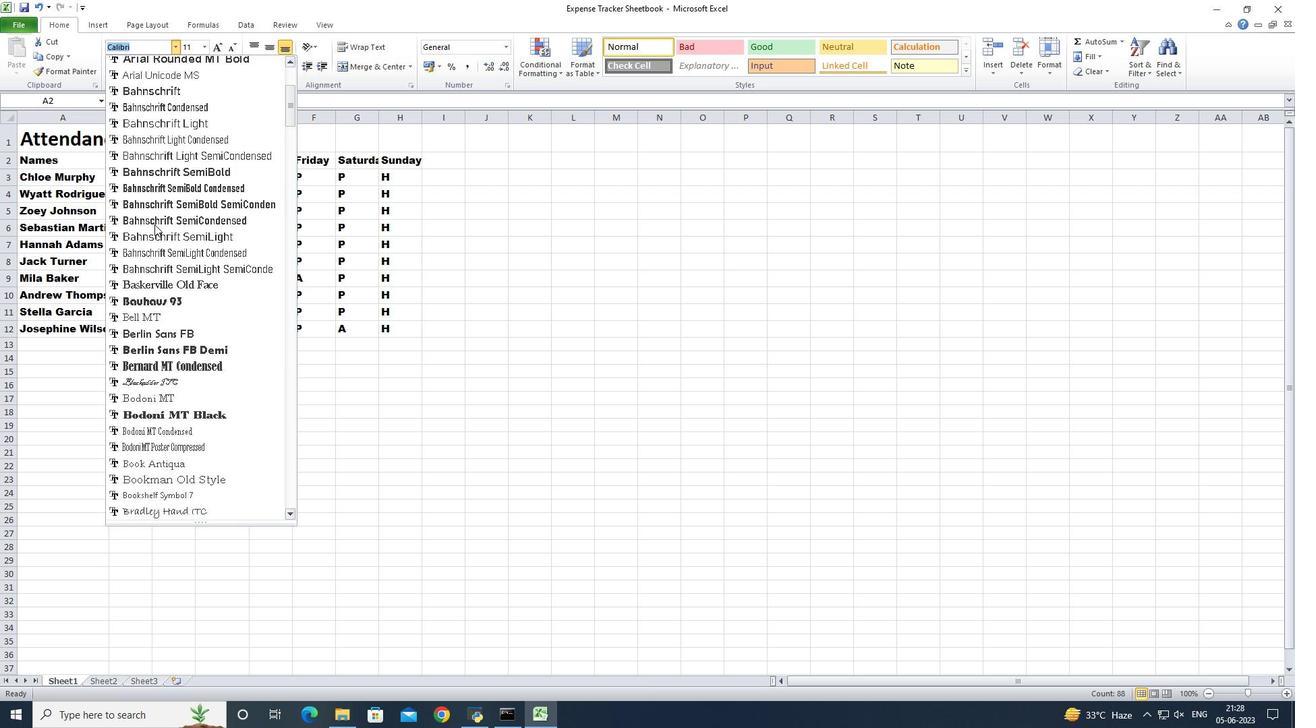 
Action: Mouse moved to (149, 270)
Screenshot: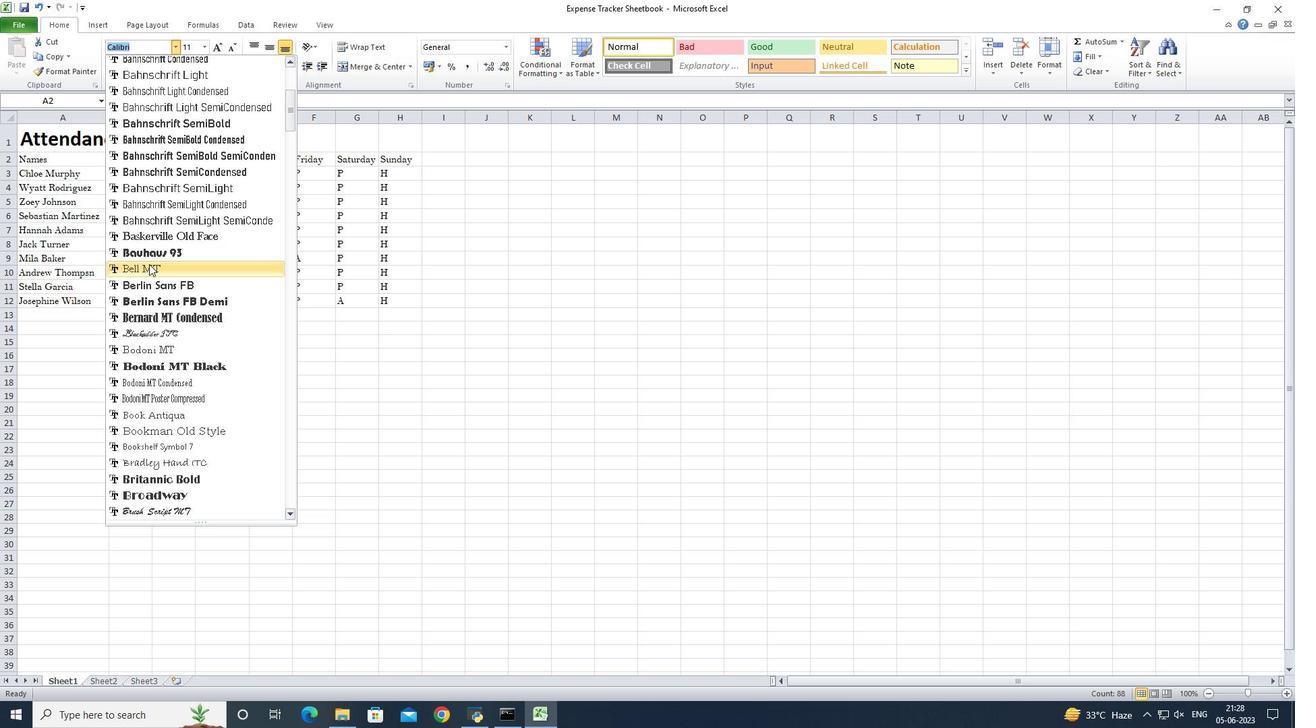 
Action: Mouse pressed left at (149, 270)
Screenshot: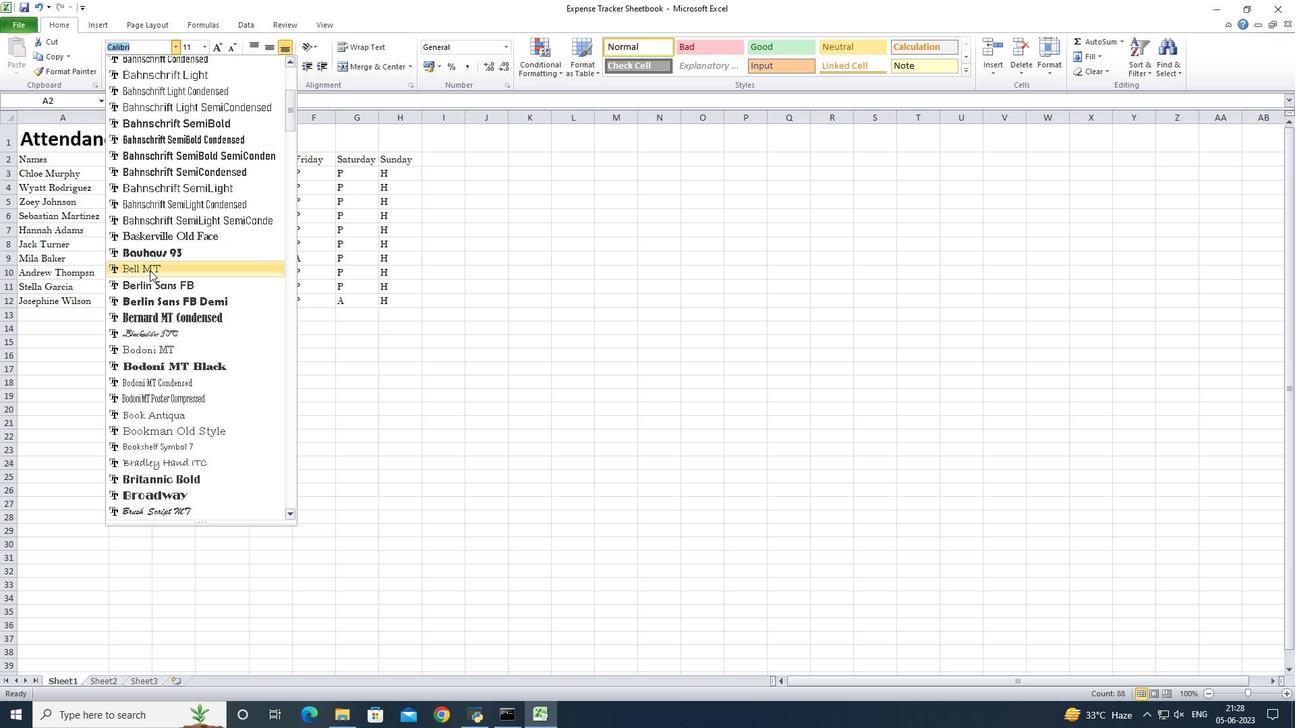 
Action: Mouse moved to (203, 43)
Screenshot: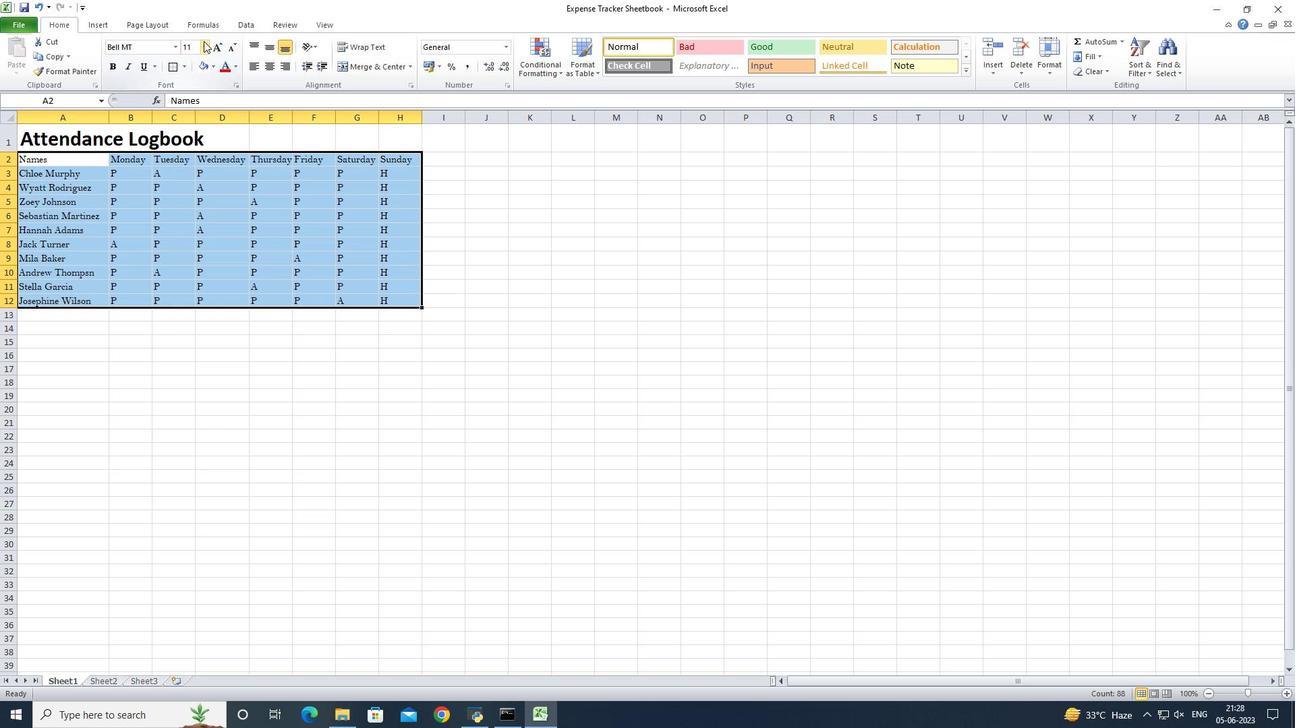 
Action: Mouse pressed left at (203, 43)
Screenshot: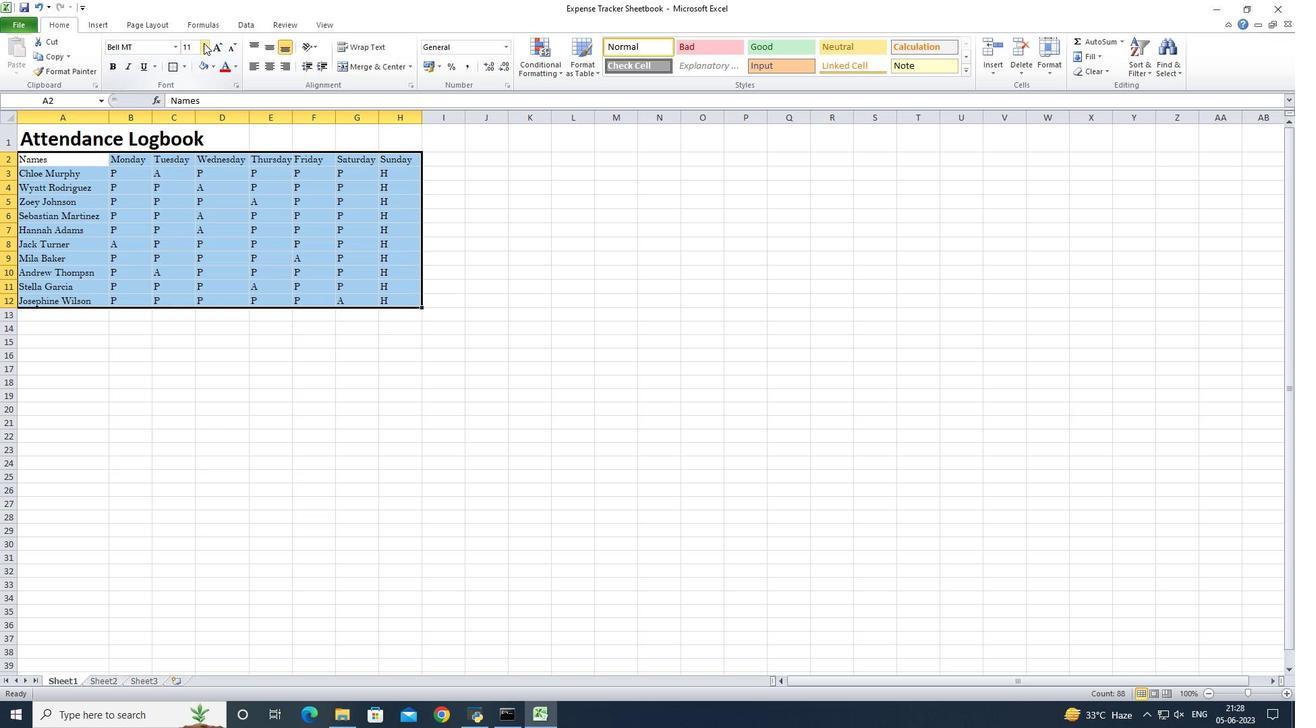 
Action: Mouse moved to (189, 128)
Screenshot: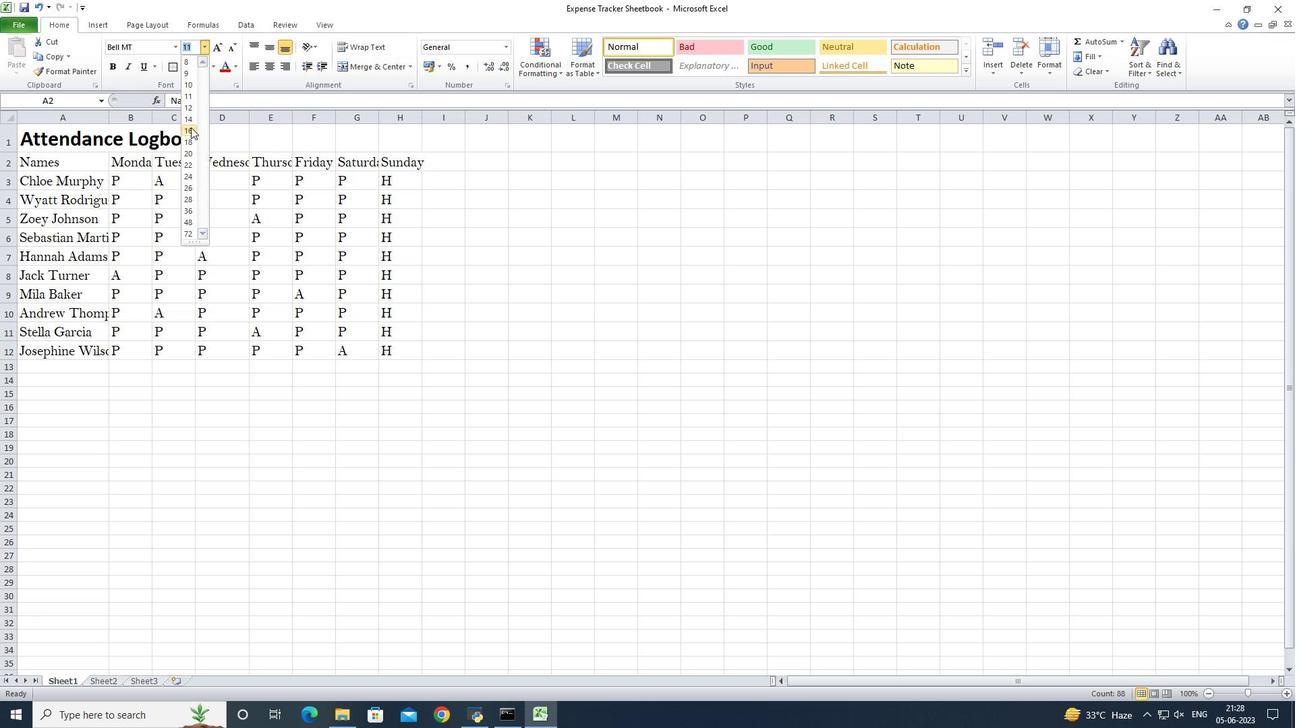 
Action: Mouse pressed left at (189, 128)
Screenshot: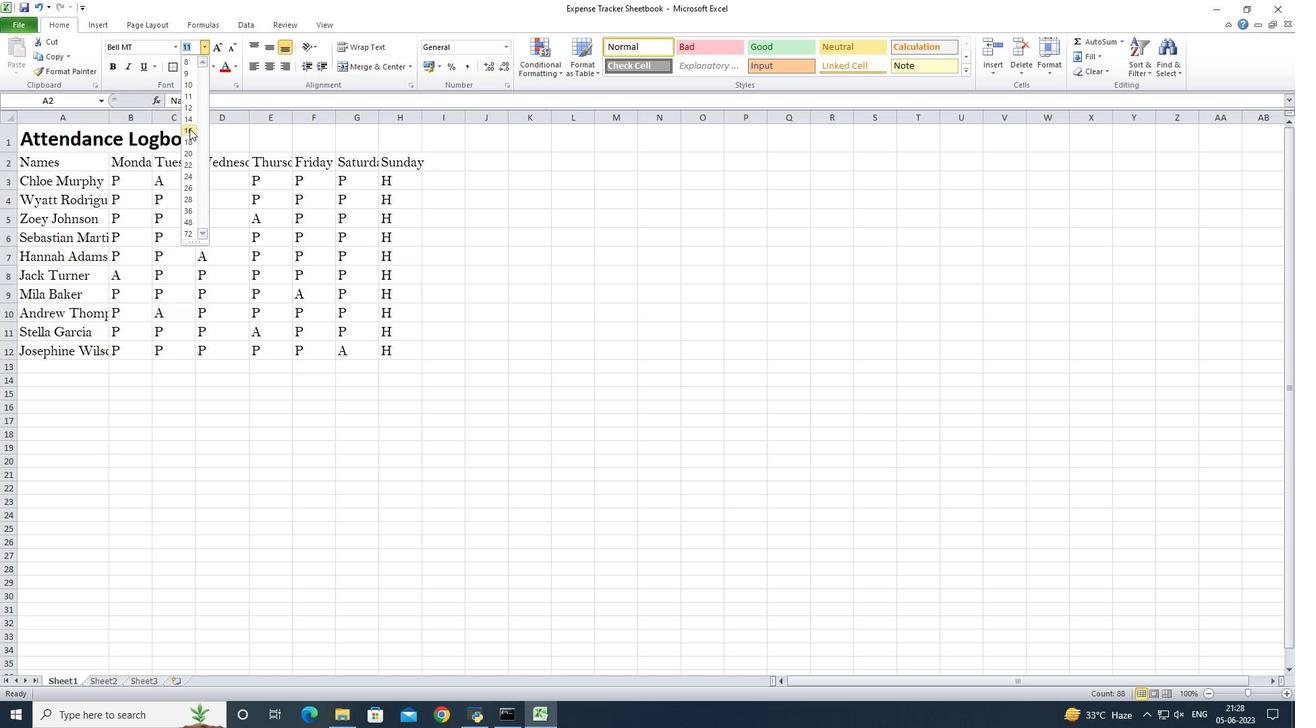 
Action: Mouse moved to (36, 136)
Screenshot: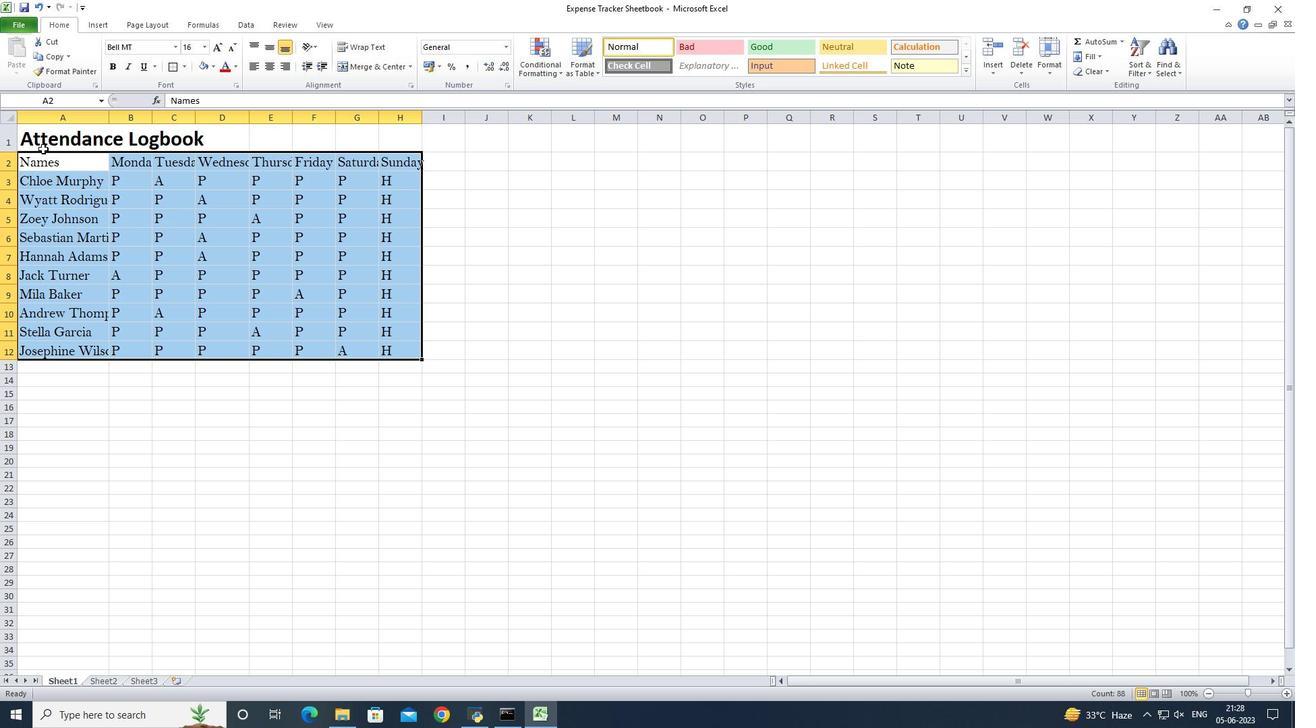 
Action: Mouse pressed left at (36, 136)
Screenshot: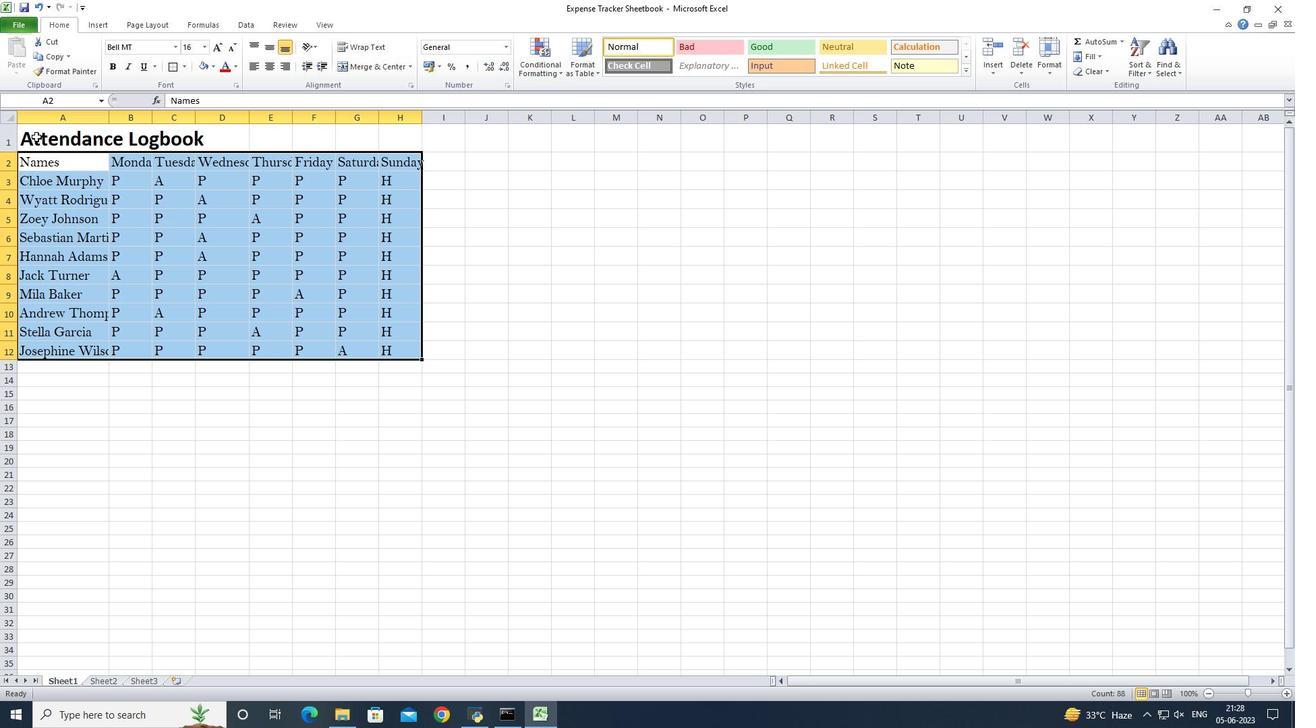 
Action: Mouse moved to (273, 51)
Screenshot: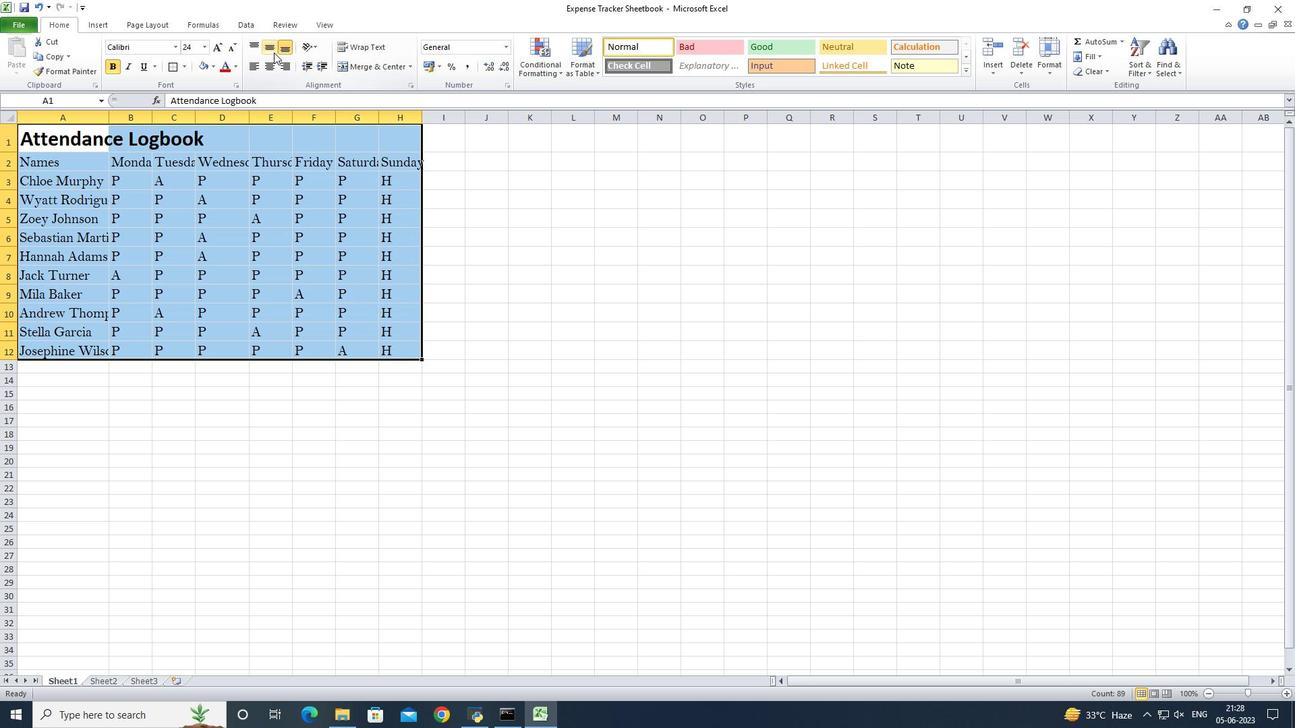 
Action: Mouse pressed left at (273, 51)
Screenshot: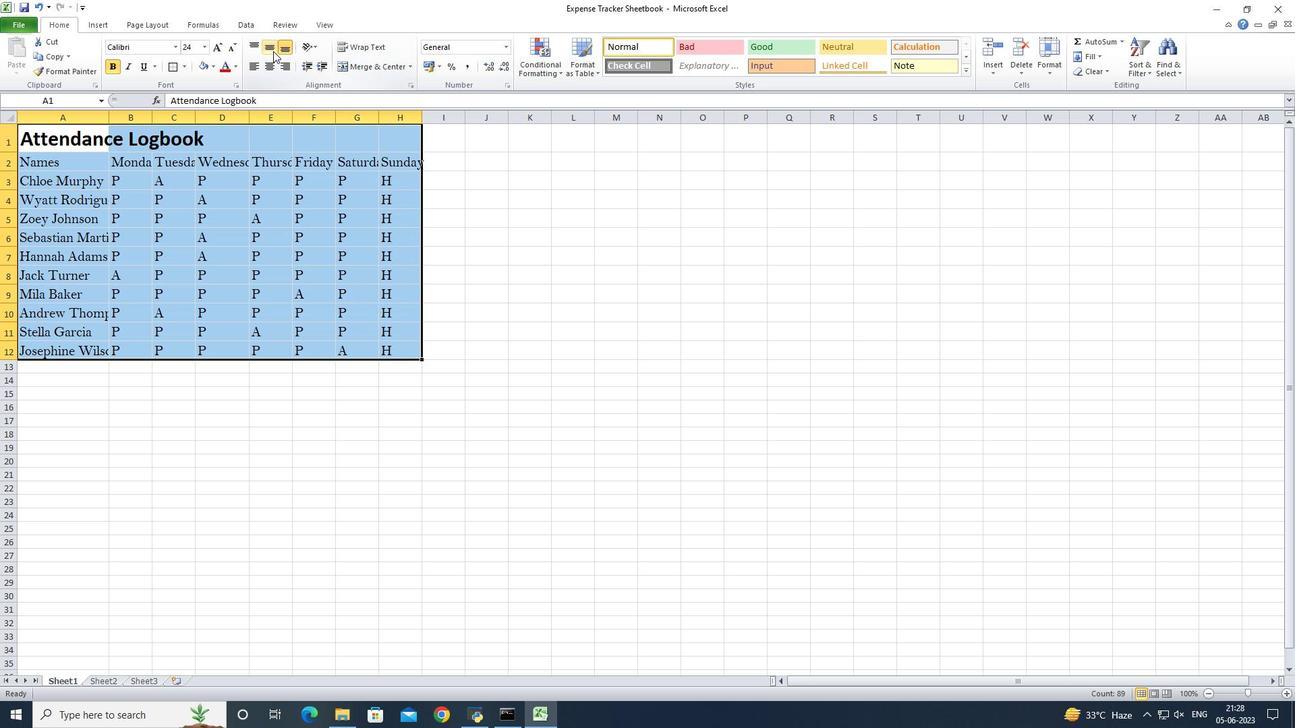 
Action: Mouse moved to (266, 68)
Screenshot: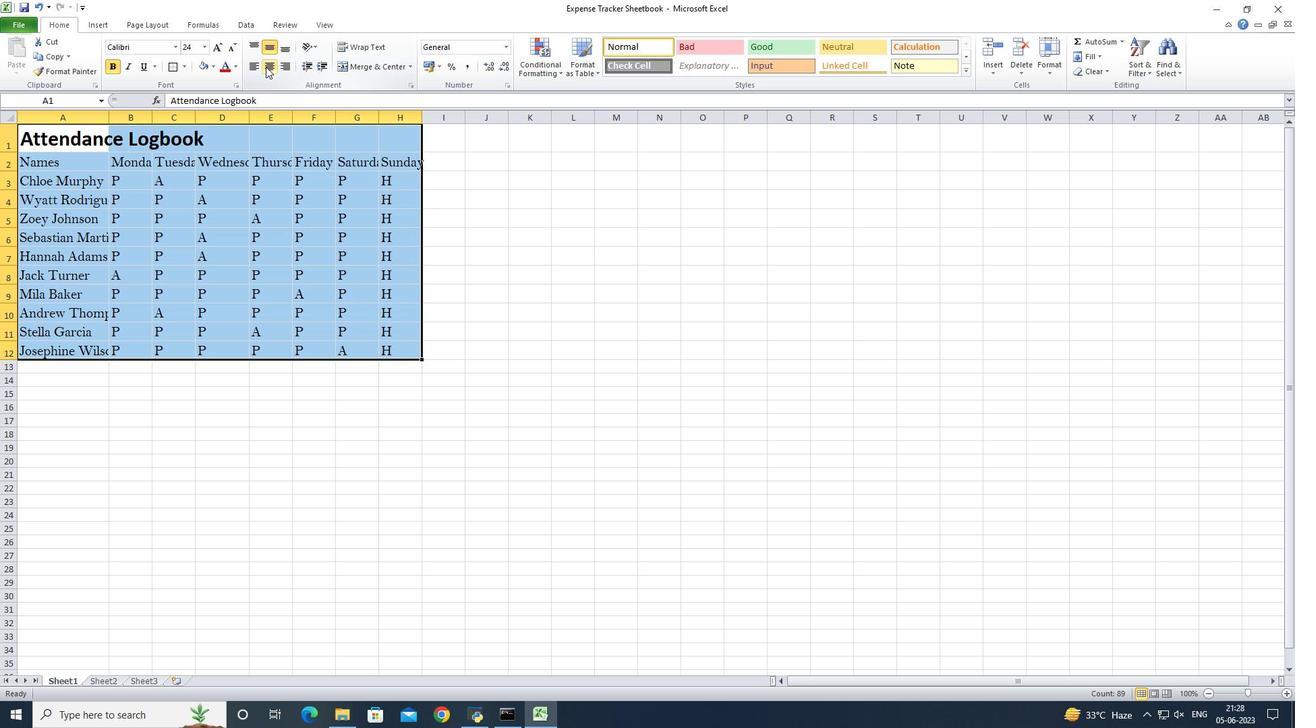 
Action: Mouse pressed left at (266, 68)
Screenshot: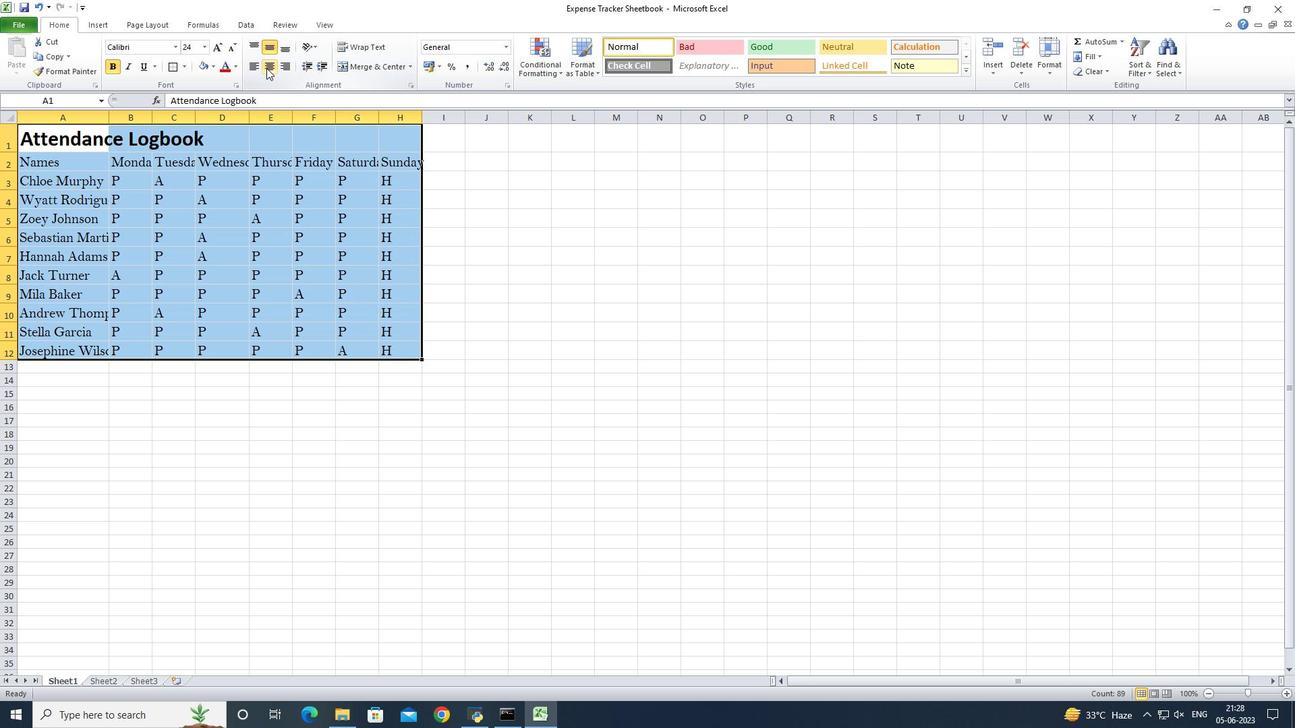 
Action: Mouse moved to (109, 117)
Screenshot: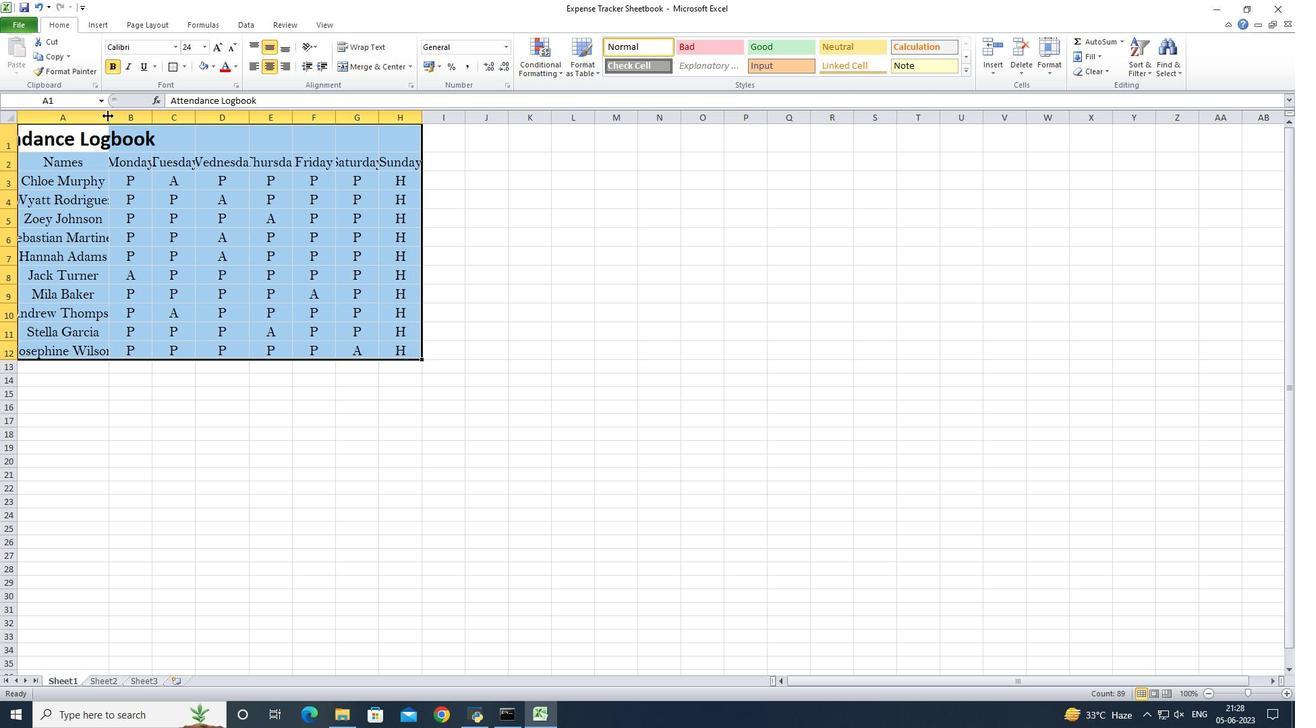 
Action: Mouse pressed left at (109, 117)
Screenshot: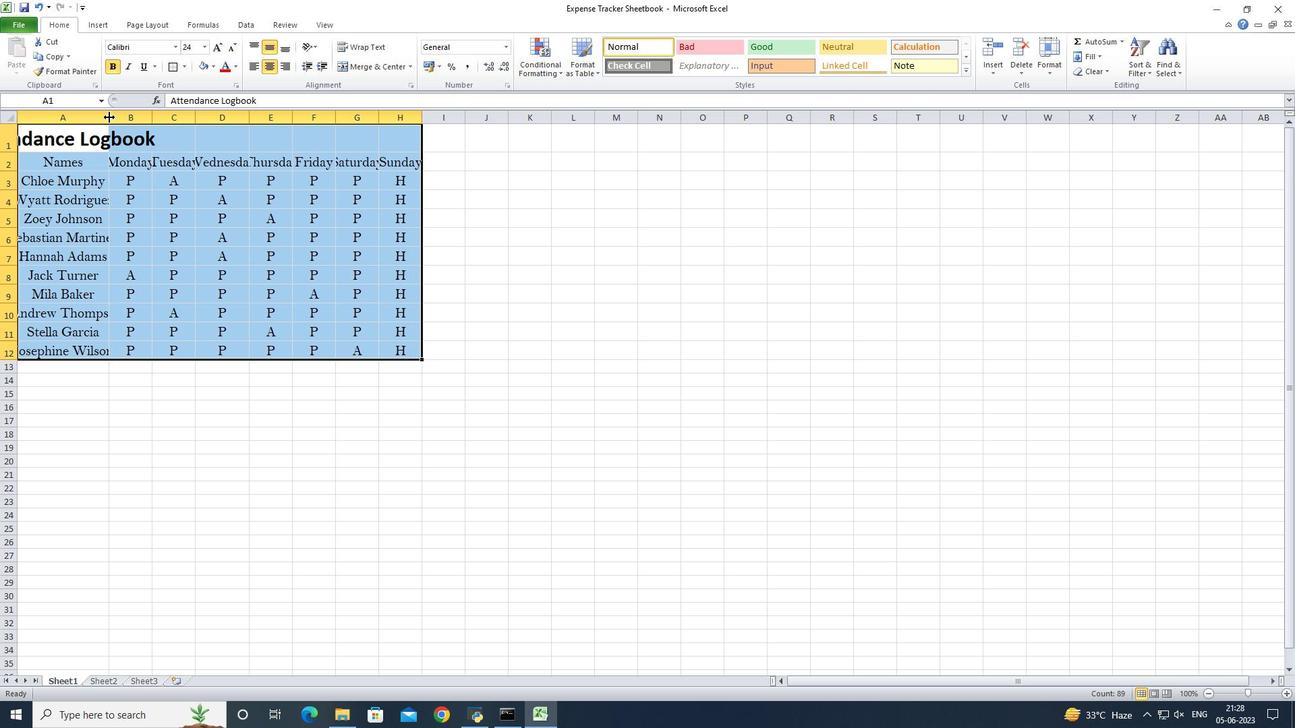 
Action: Mouse pressed left at (109, 117)
Screenshot: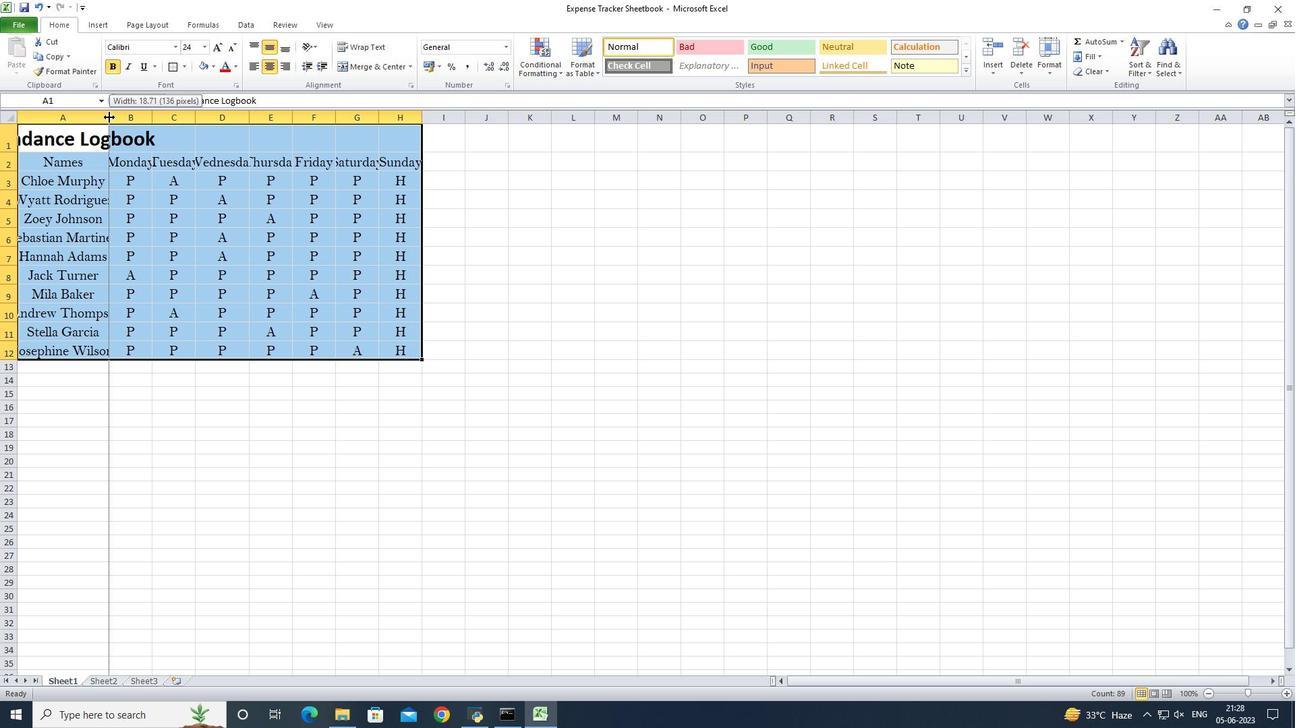 
Action: Mouse moved to (257, 120)
Screenshot: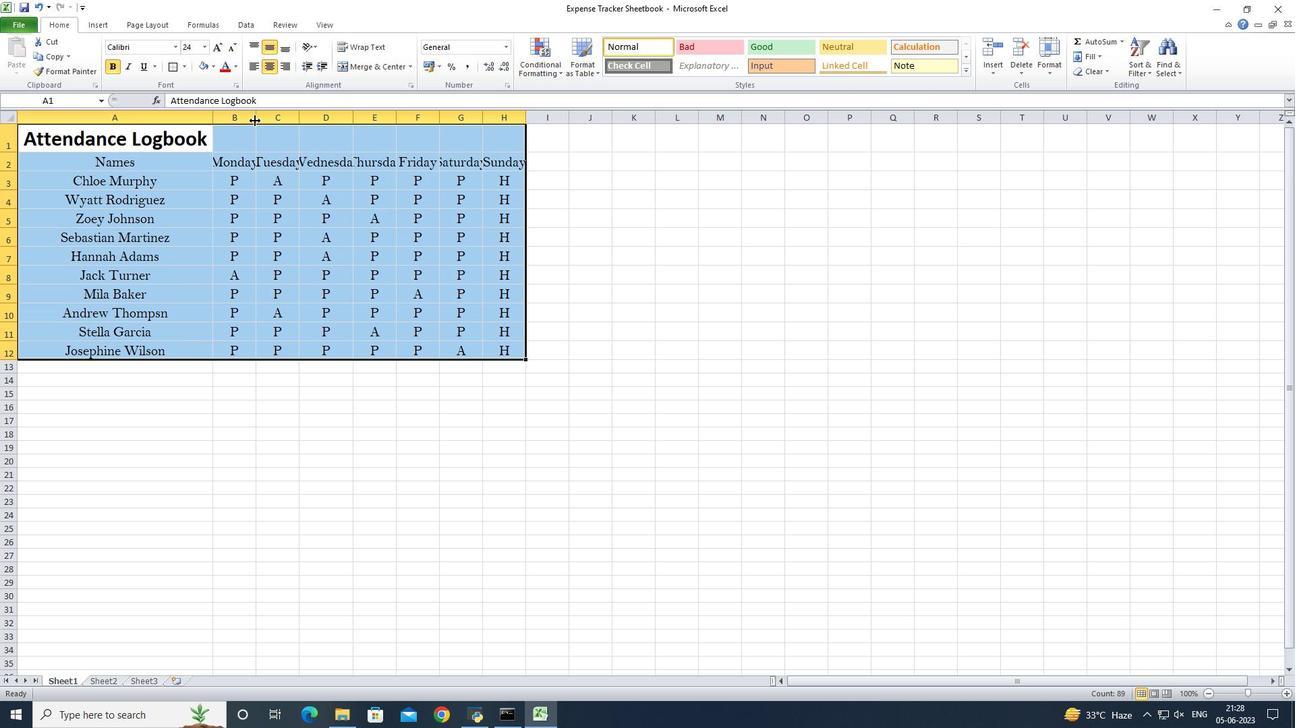 
Action: Mouse pressed left at (257, 120)
Screenshot: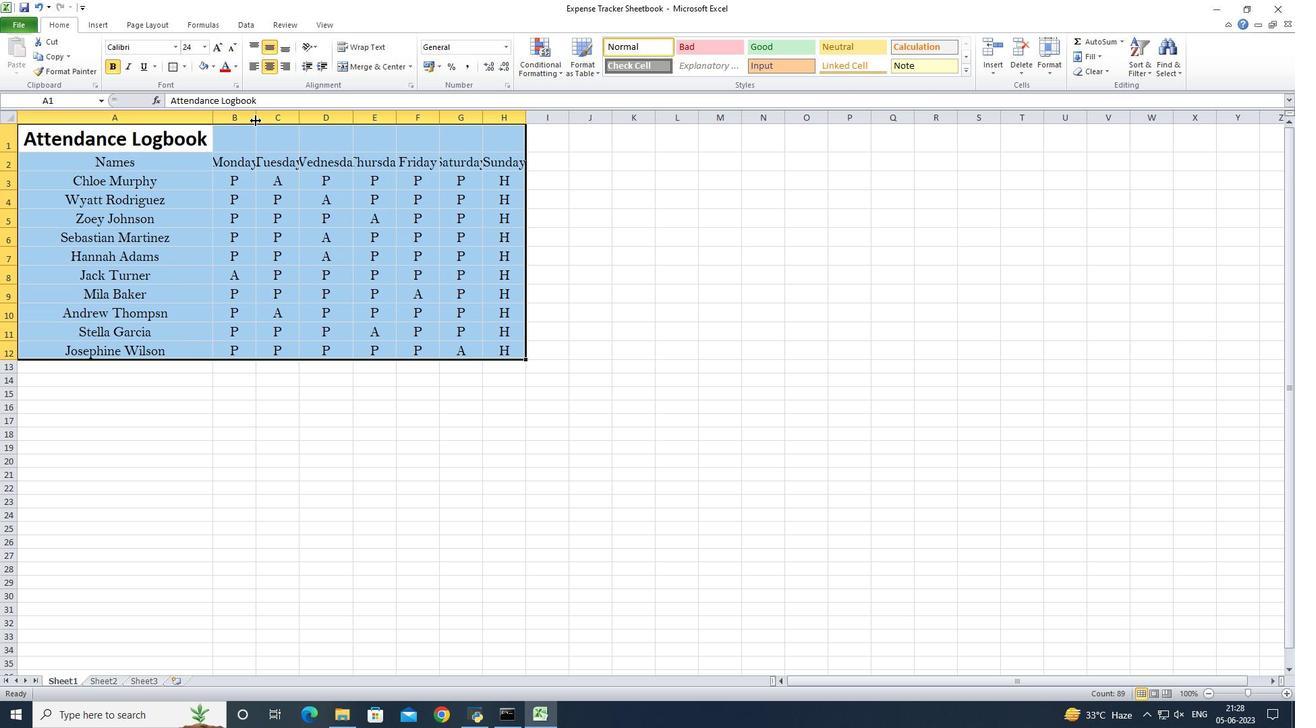 
Action: Mouse pressed left at (257, 120)
Screenshot: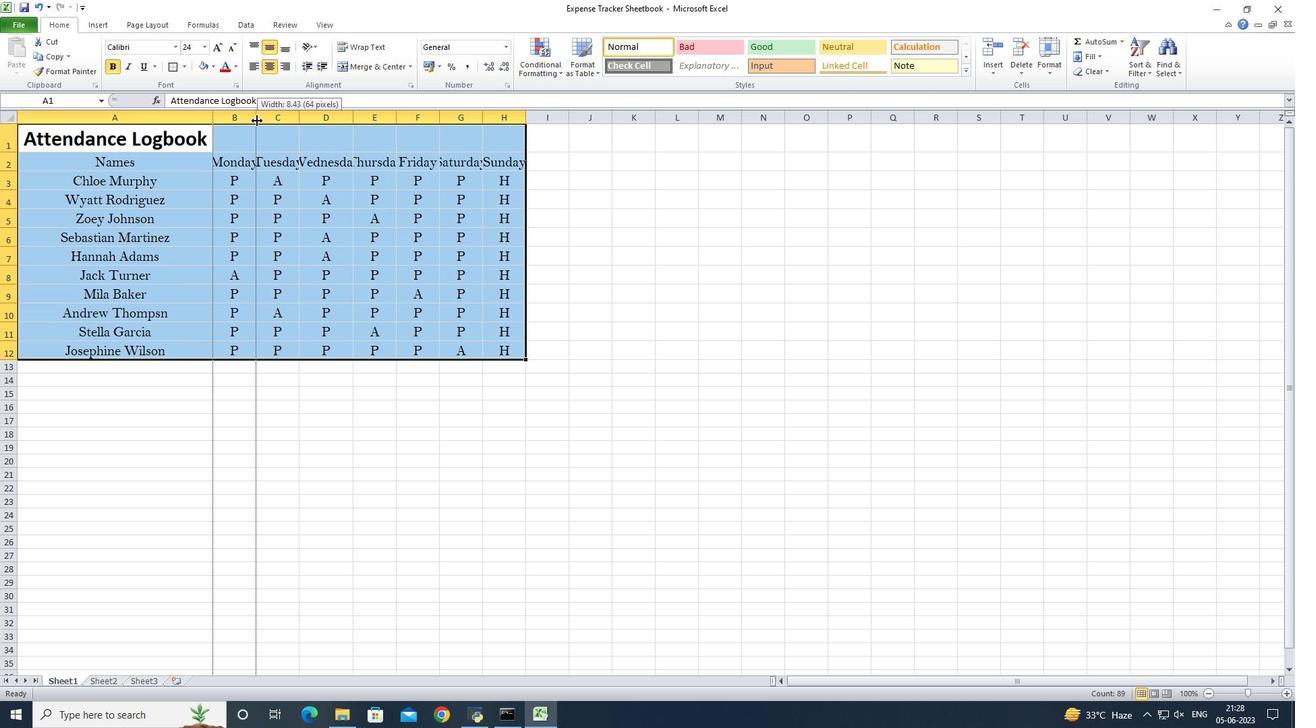
Action: Mouse moved to (310, 118)
Screenshot: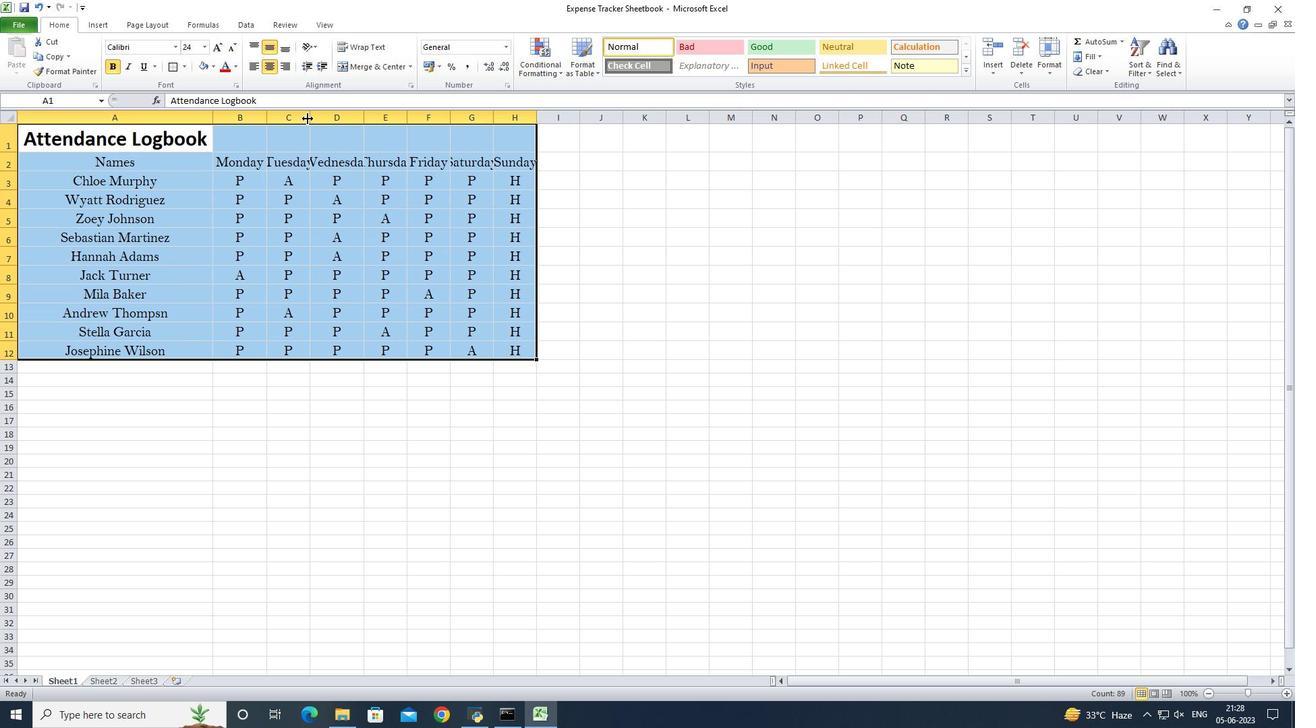 
Action: Mouse pressed left at (310, 118)
Screenshot: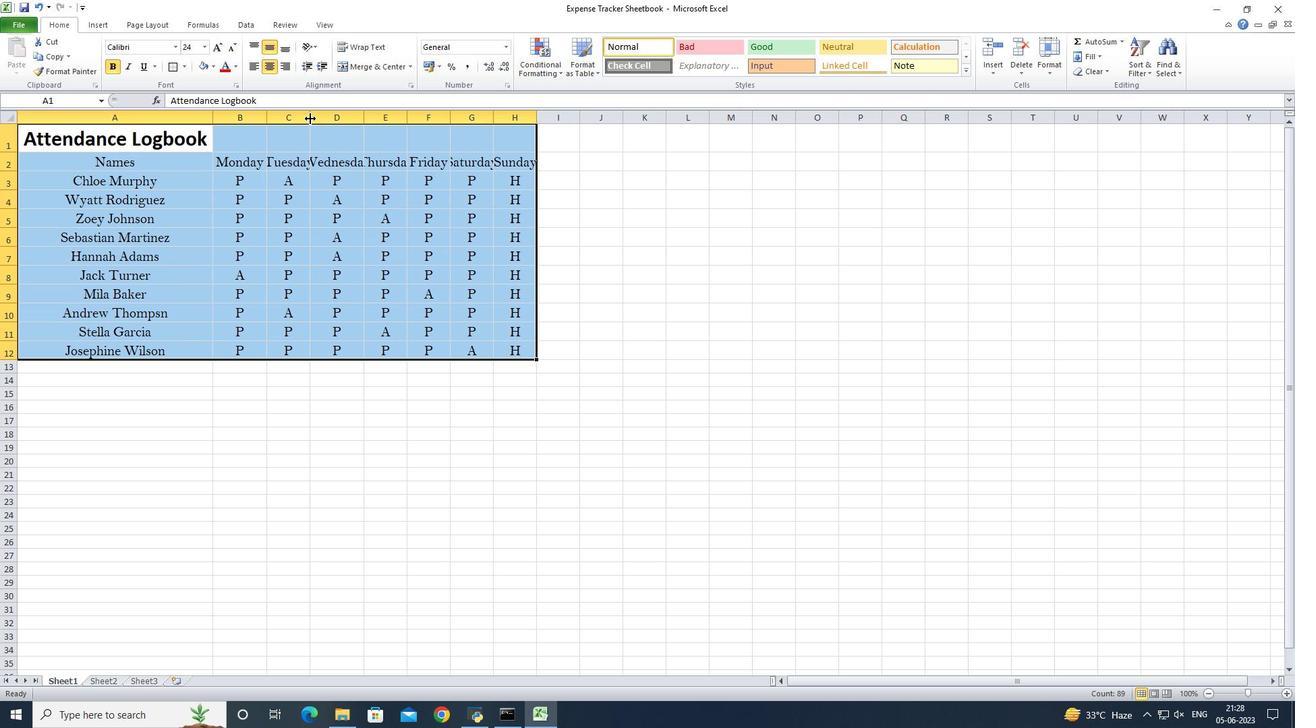 
Action: Mouse pressed left at (310, 118)
Screenshot: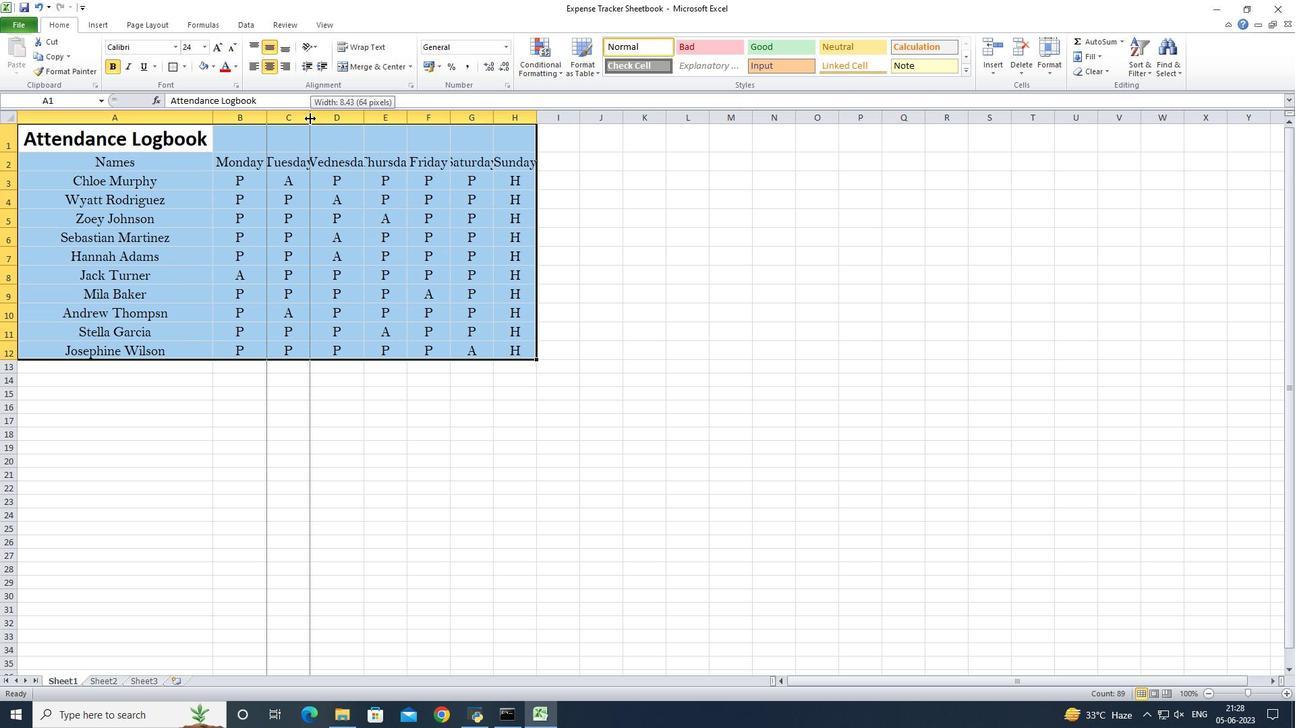 
Action: Mouse moved to (380, 116)
Screenshot: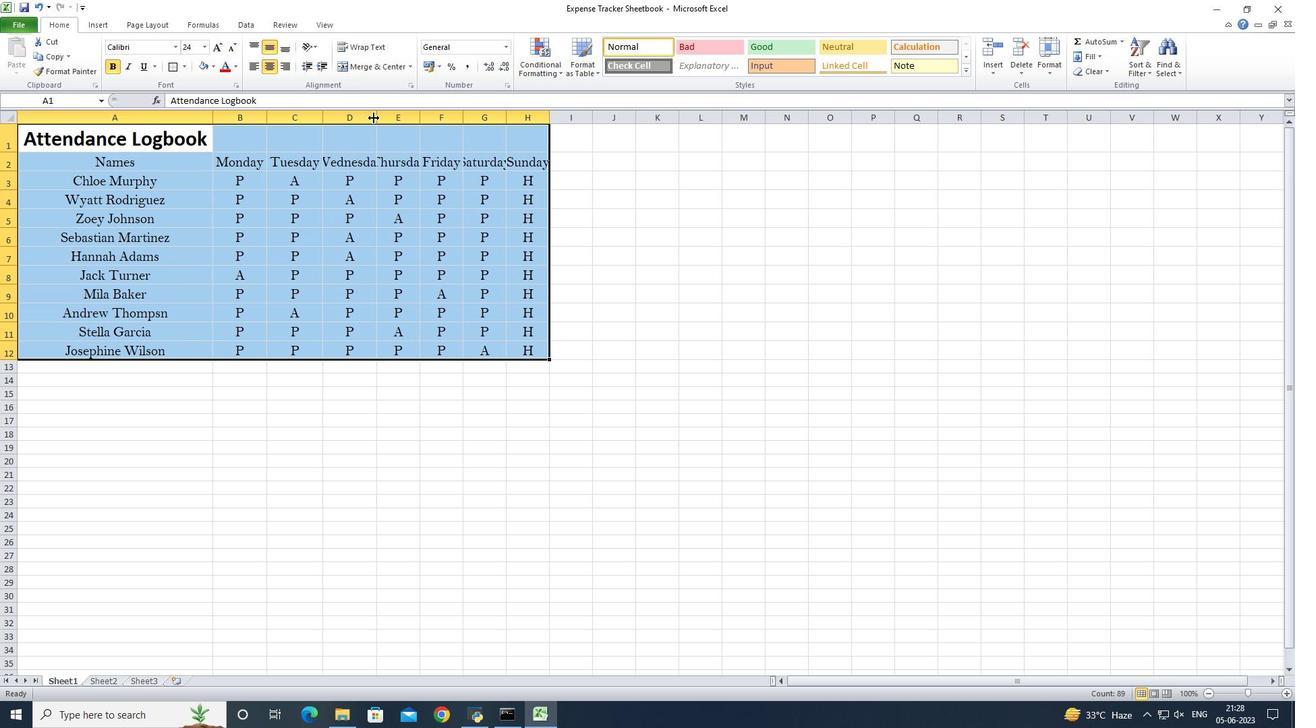 
Action: Mouse pressed left at (380, 116)
Screenshot: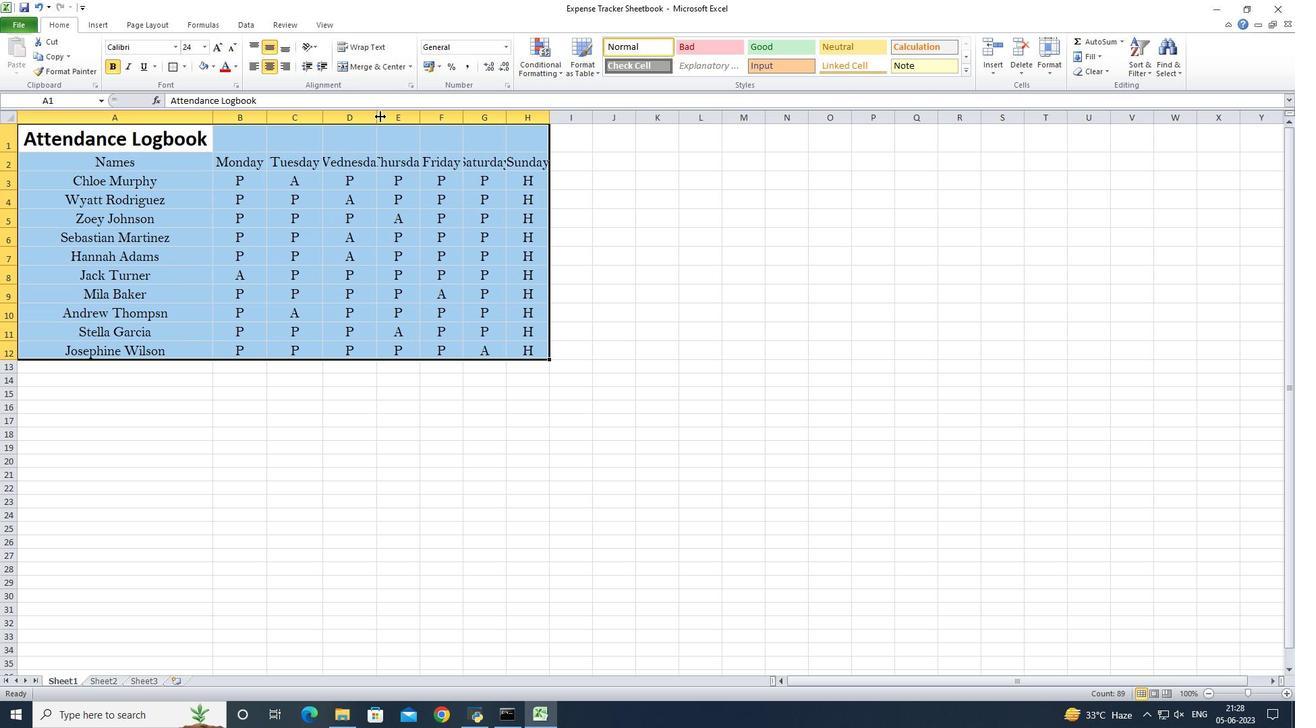 
Action: Mouse pressed left at (380, 116)
Screenshot: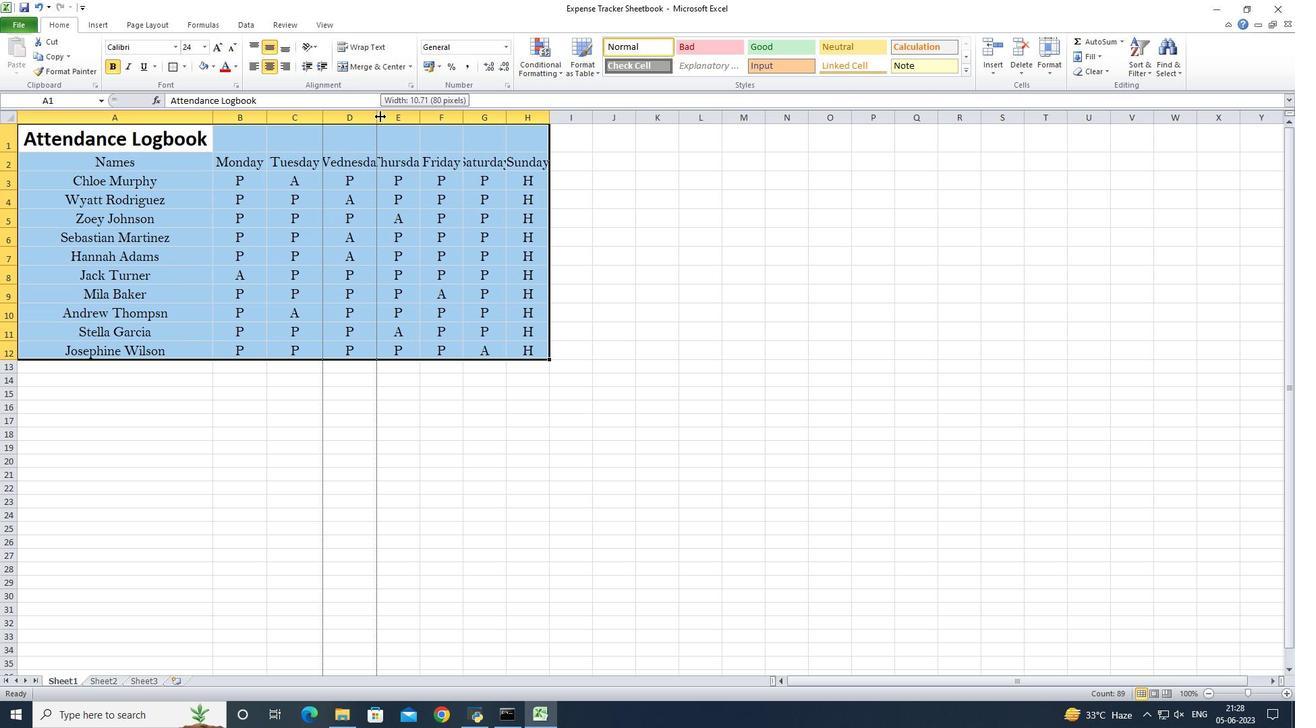 
Action: Mouse moved to (437, 120)
Screenshot: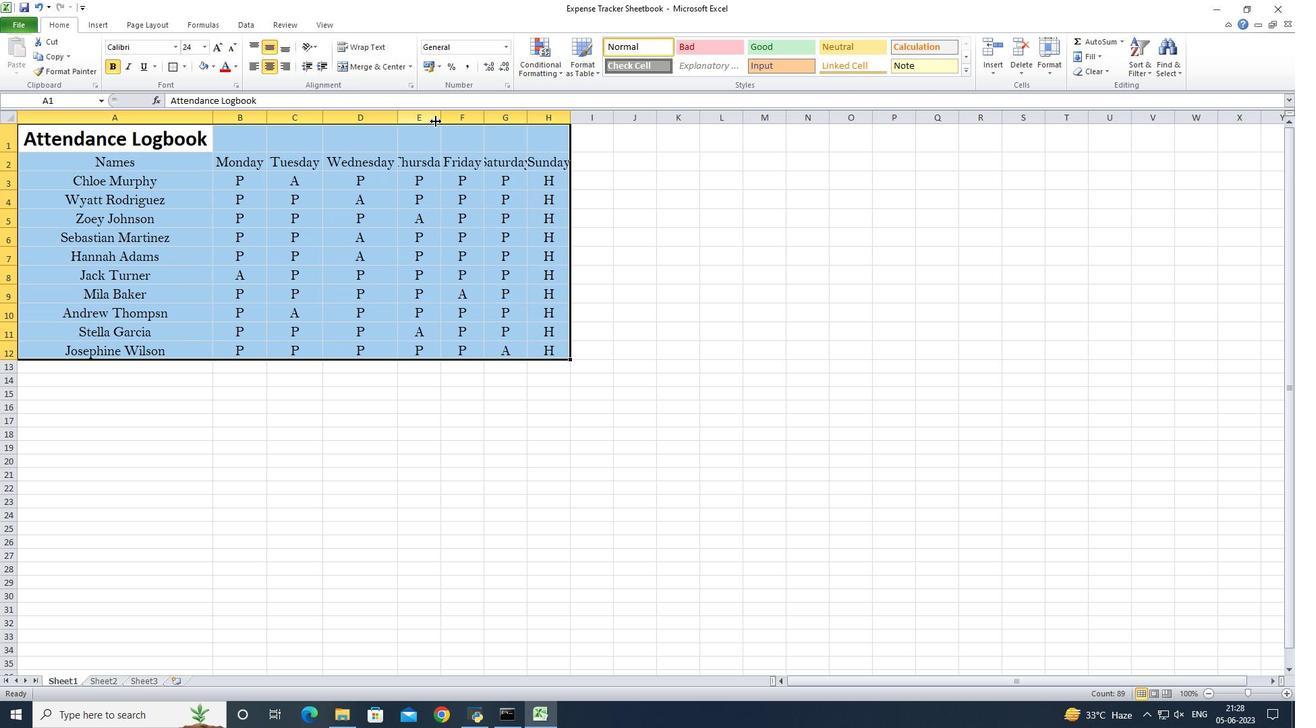 
Action: Mouse pressed left at (437, 120)
Screenshot: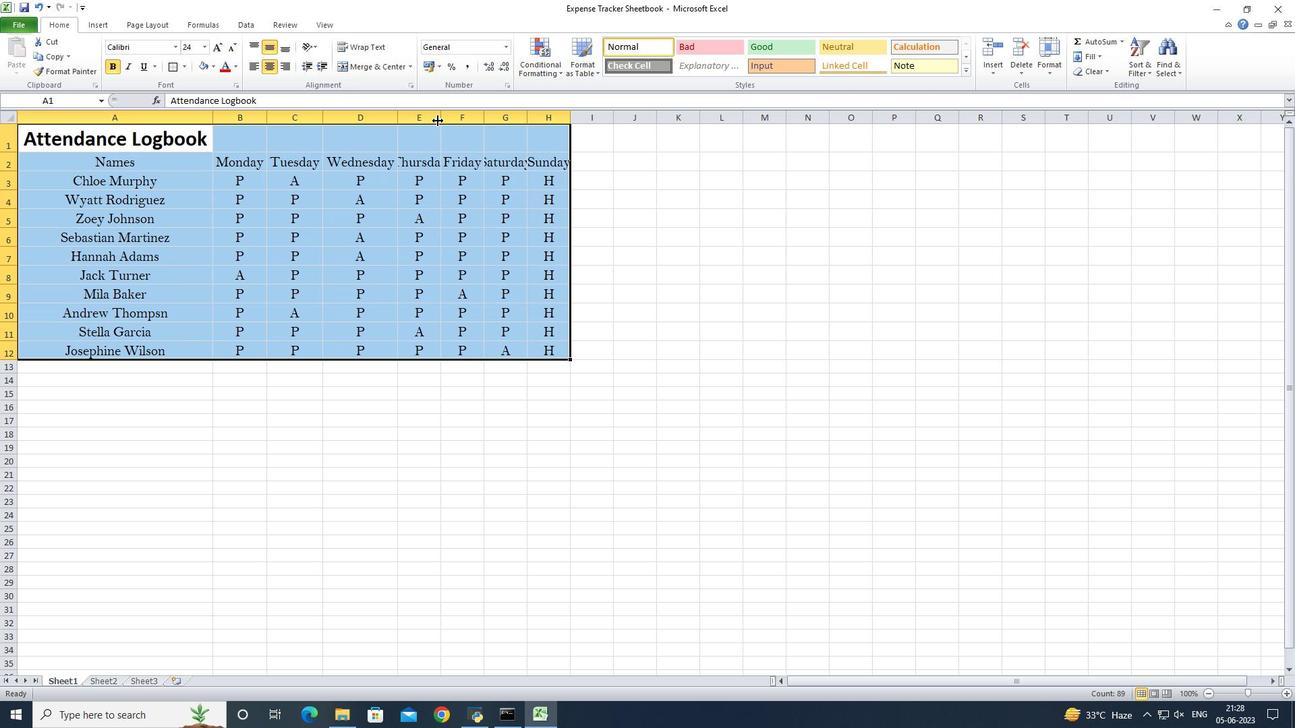 
Action: Mouse pressed left at (437, 120)
Screenshot: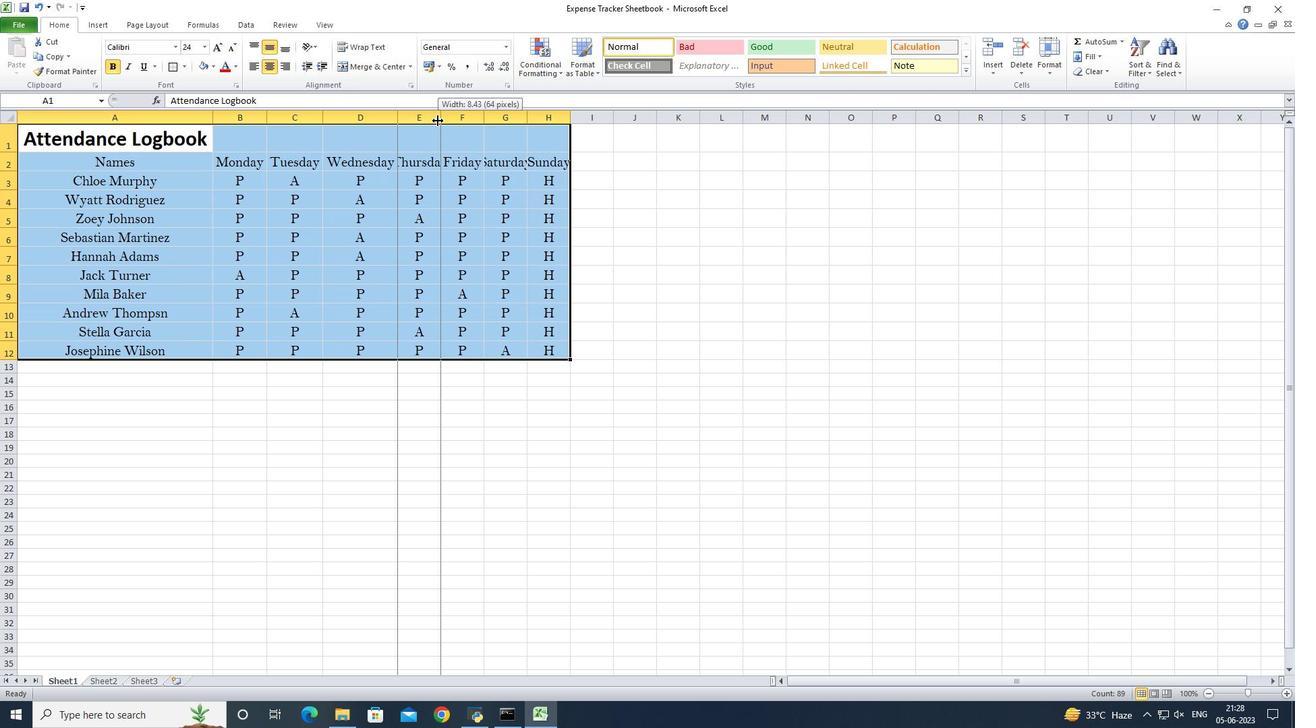 
Action: Mouse moved to (504, 121)
Screenshot: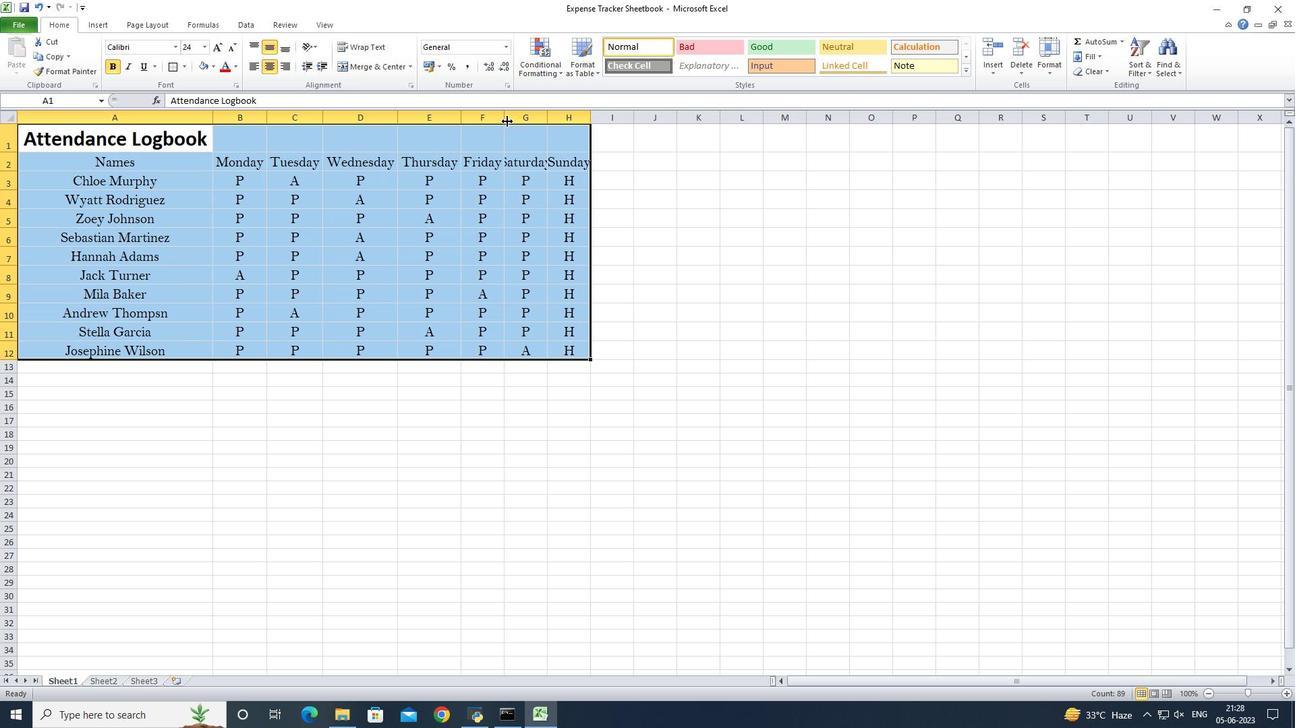 
Action: Mouse pressed left at (504, 121)
Screenshot: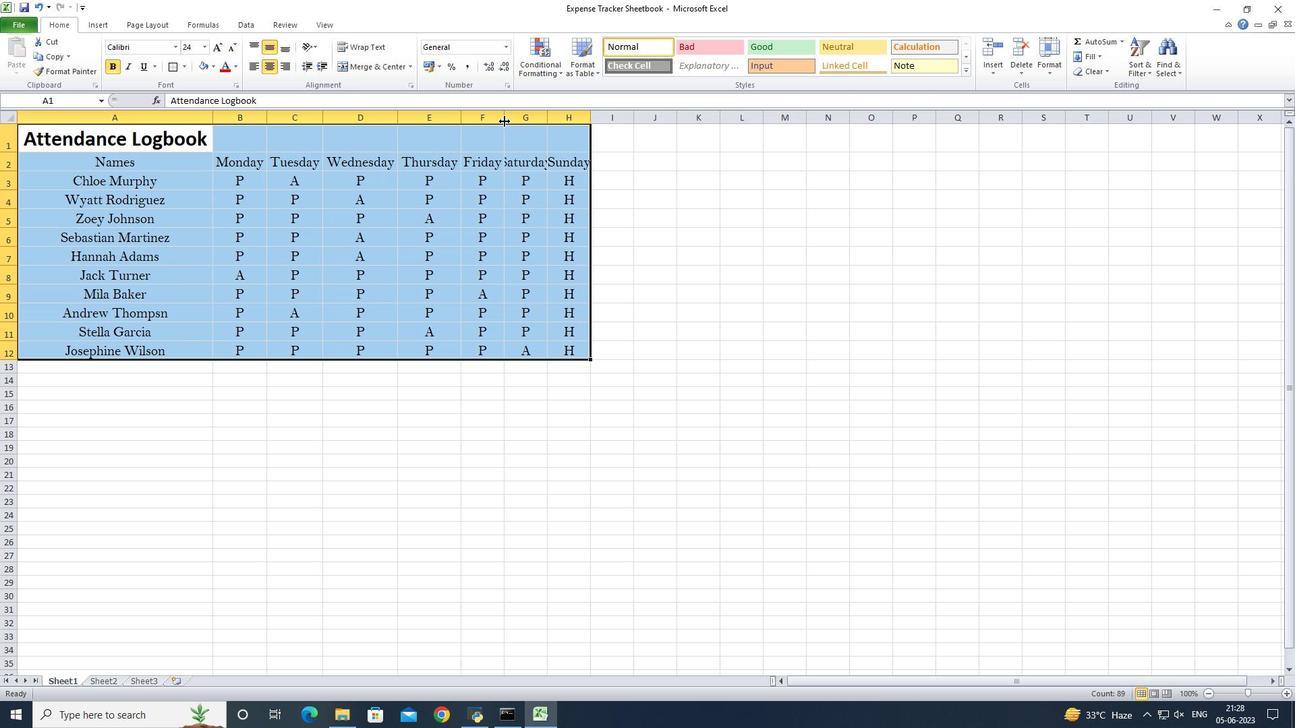 
Action: Mouse pressed left at (504, 121)
Screenshot: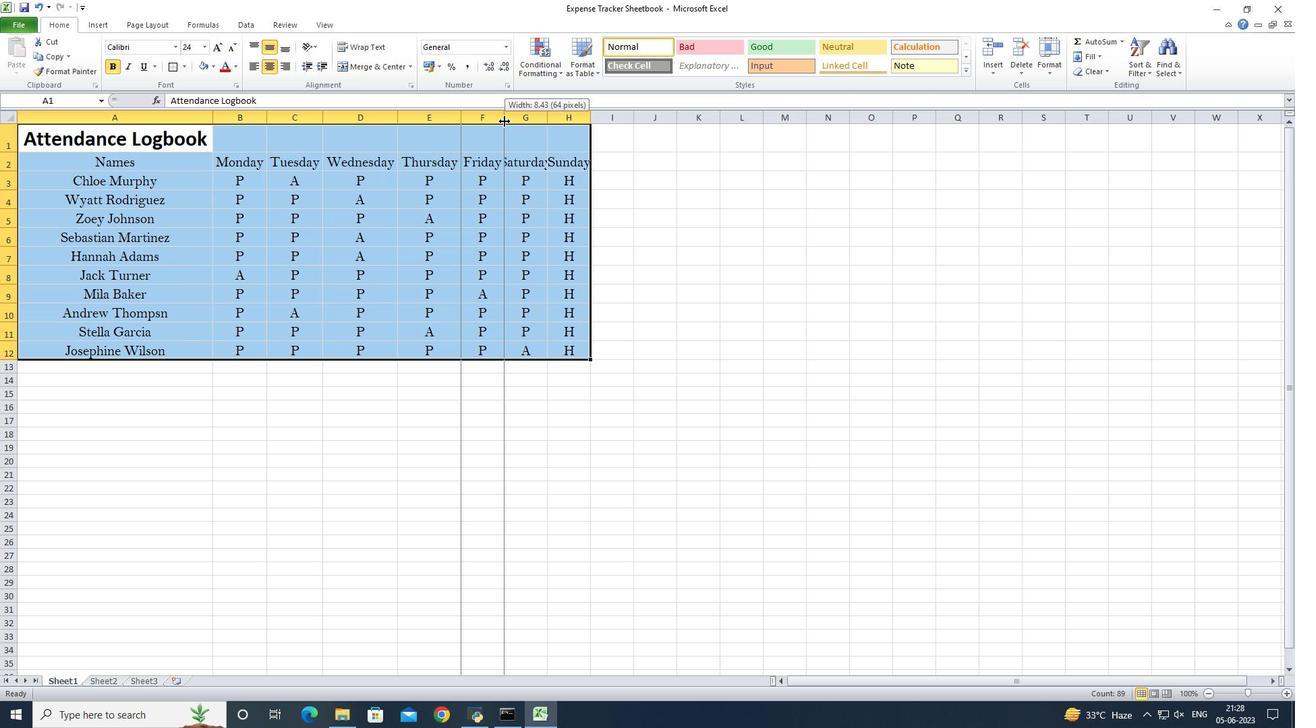 
Action: Mouse moved to (550, 118)
Screenshot: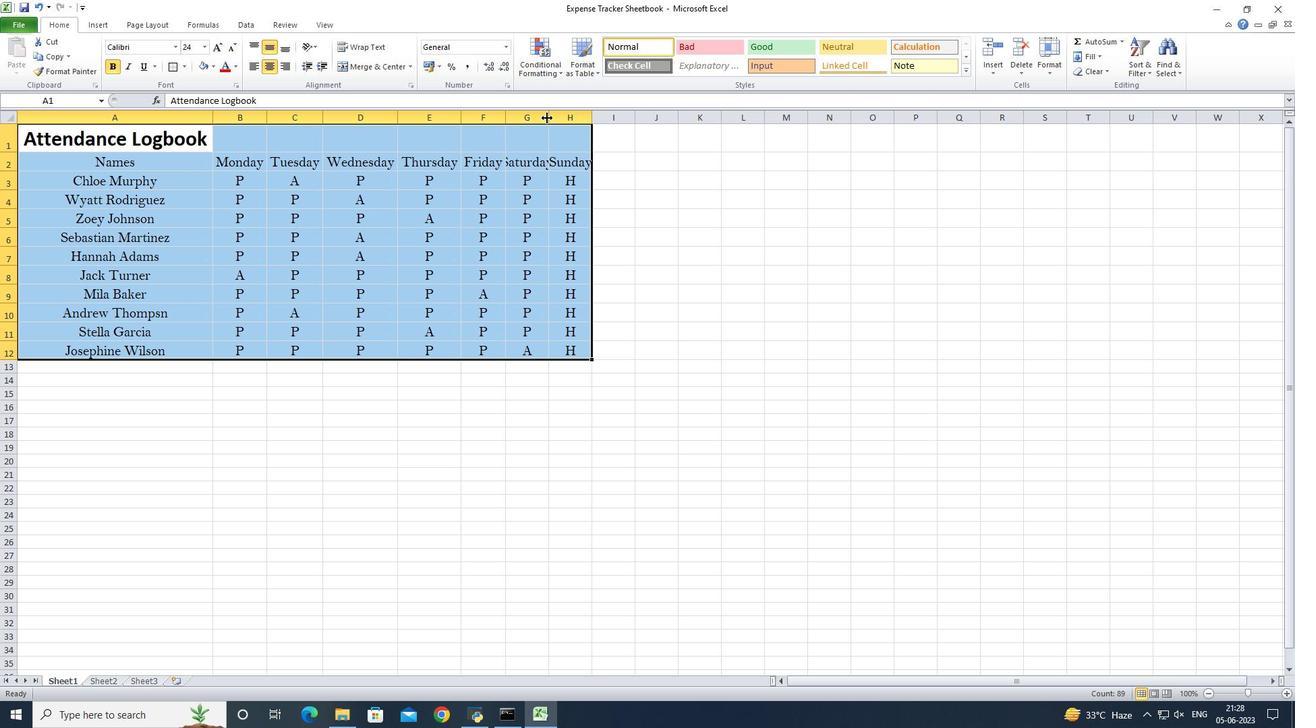 
Action: Mouse pressed left at (550, 118)
Screenshot: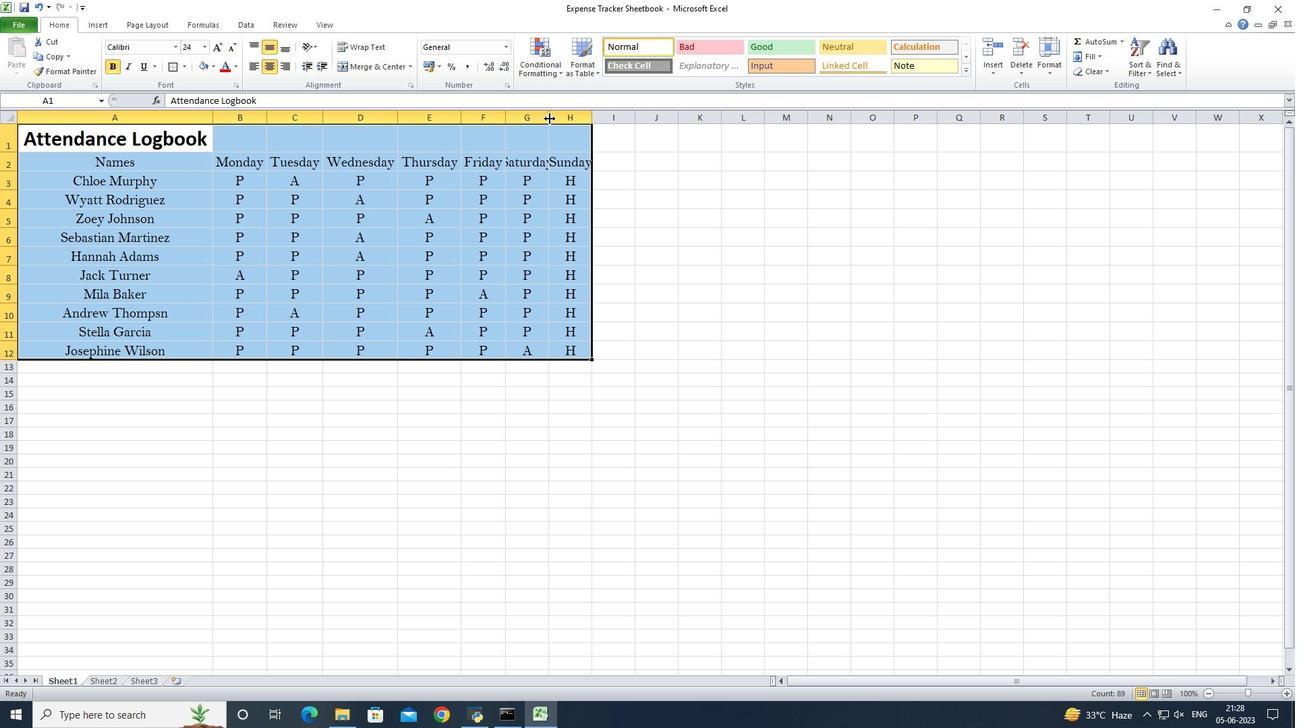 
Action: Mouse pressed left at (550, 118)
Screenshot: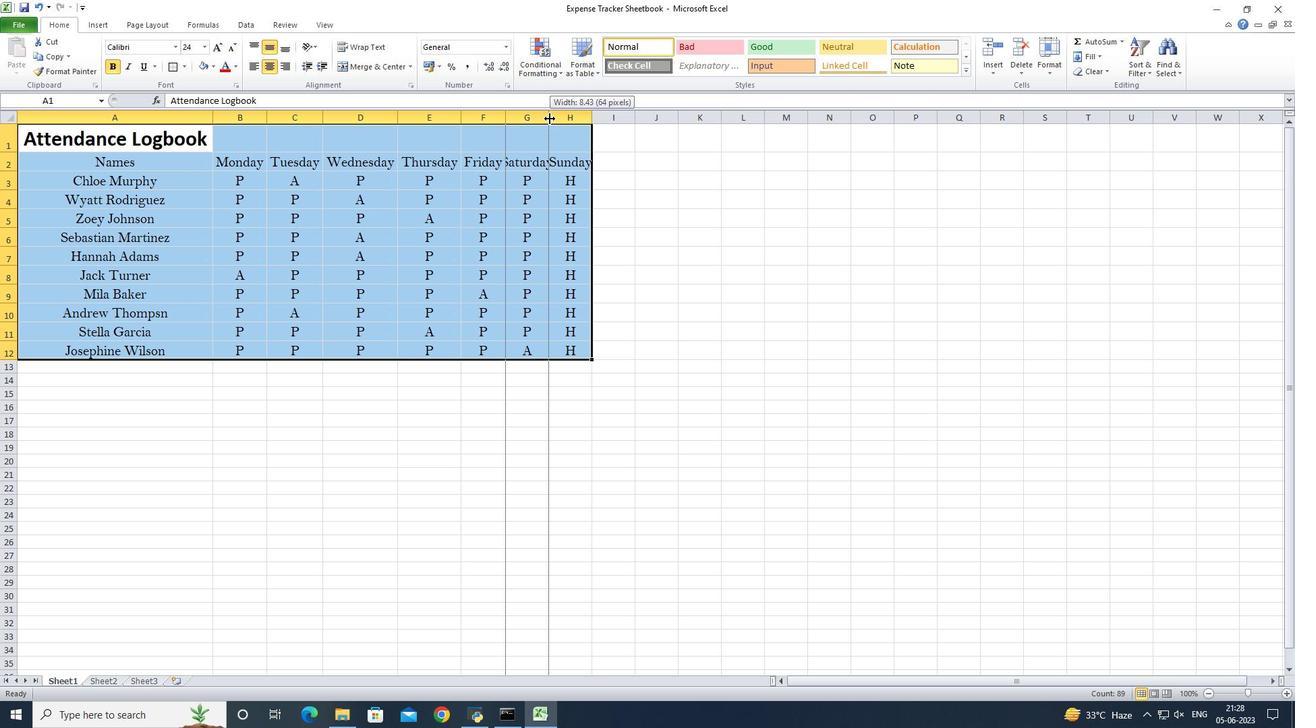 
Action: Mouse moved to (606, 118)
Screenshot: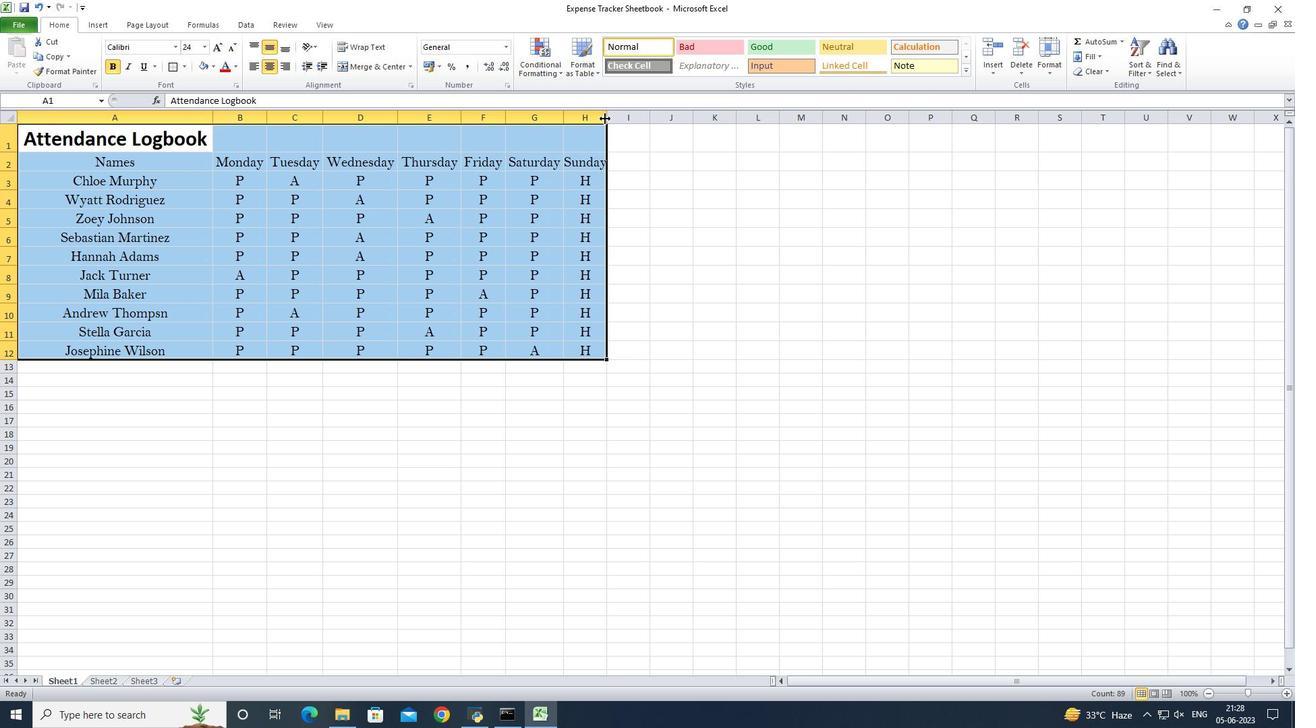 
Action: Mouse pressed left at (606, 118)
Screenshot: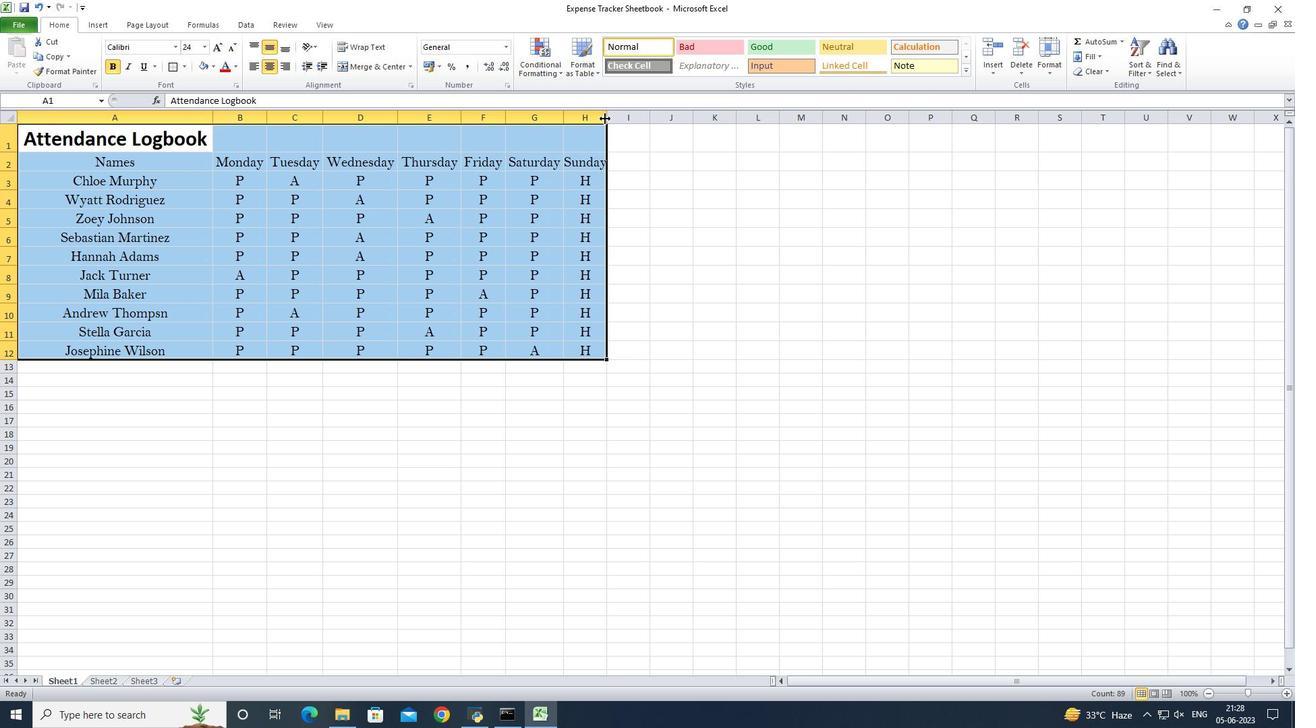 
Action: Mouse pressed left at (606, 118)
Screenshot: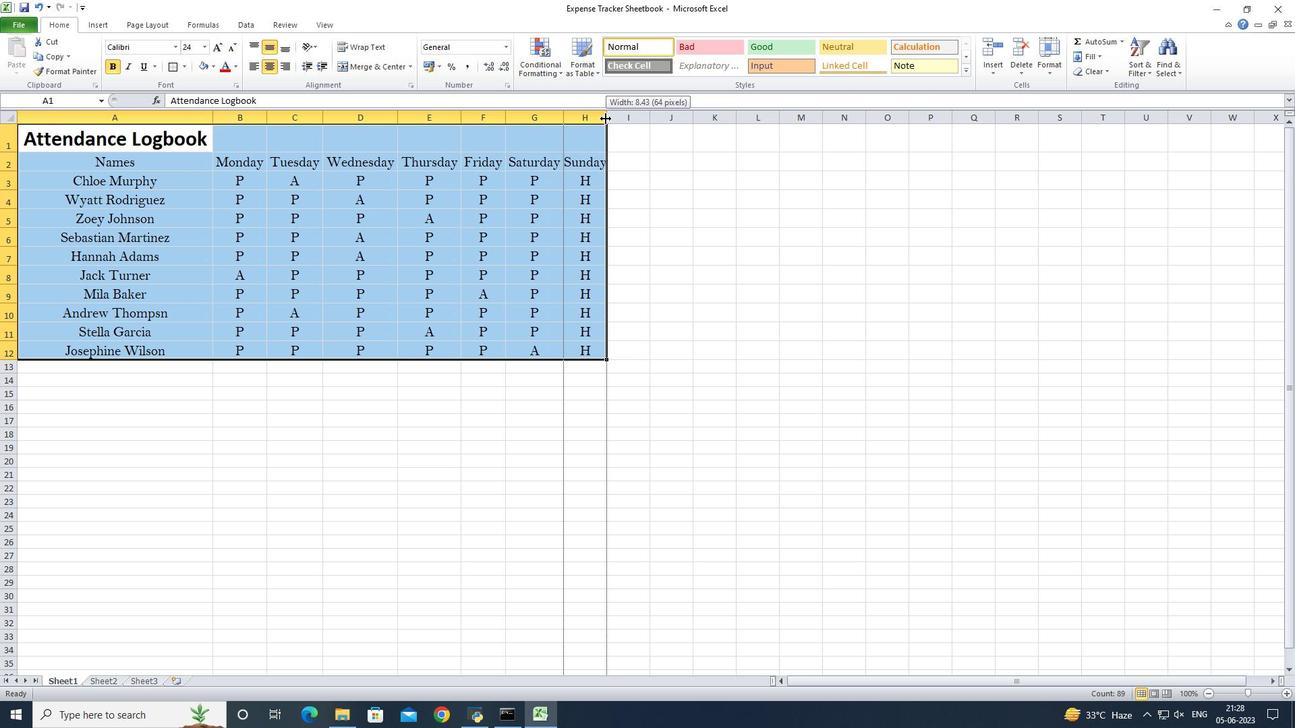 
Action: Mouse moved to (305, 318)
Screenshot: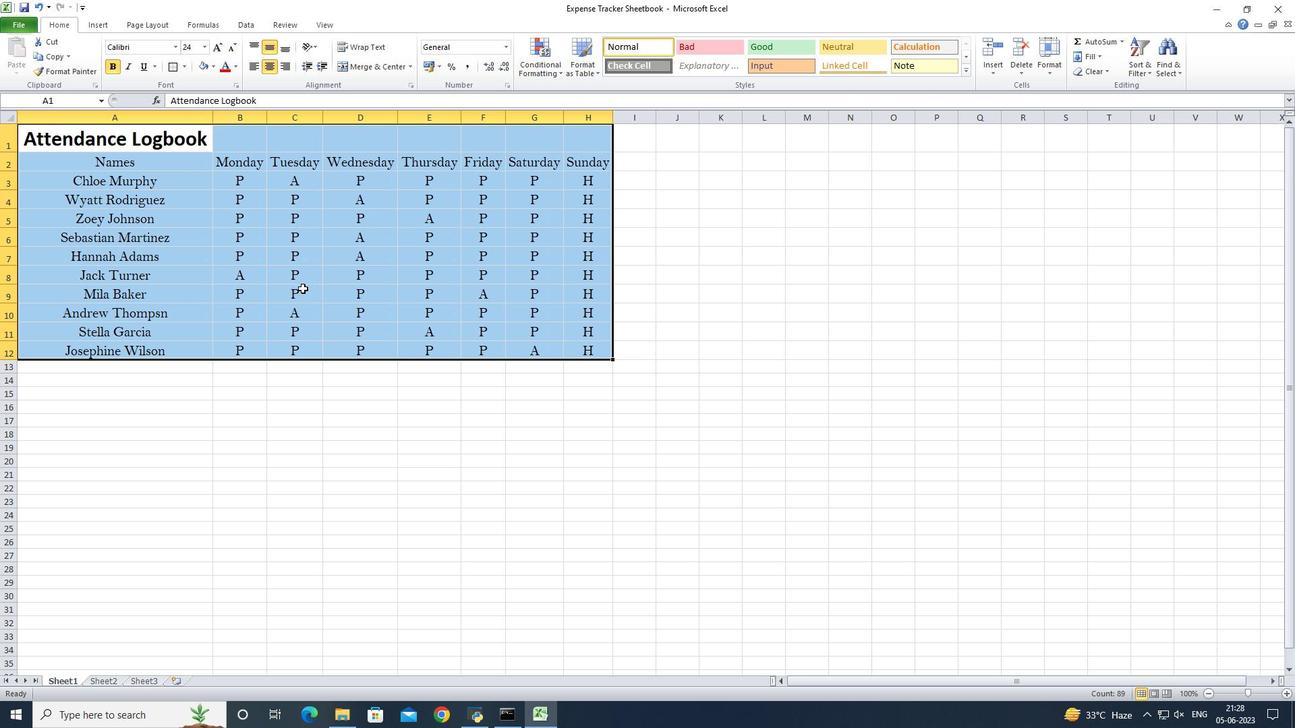 
Action: Key pressed ctrl+S
Screenshot: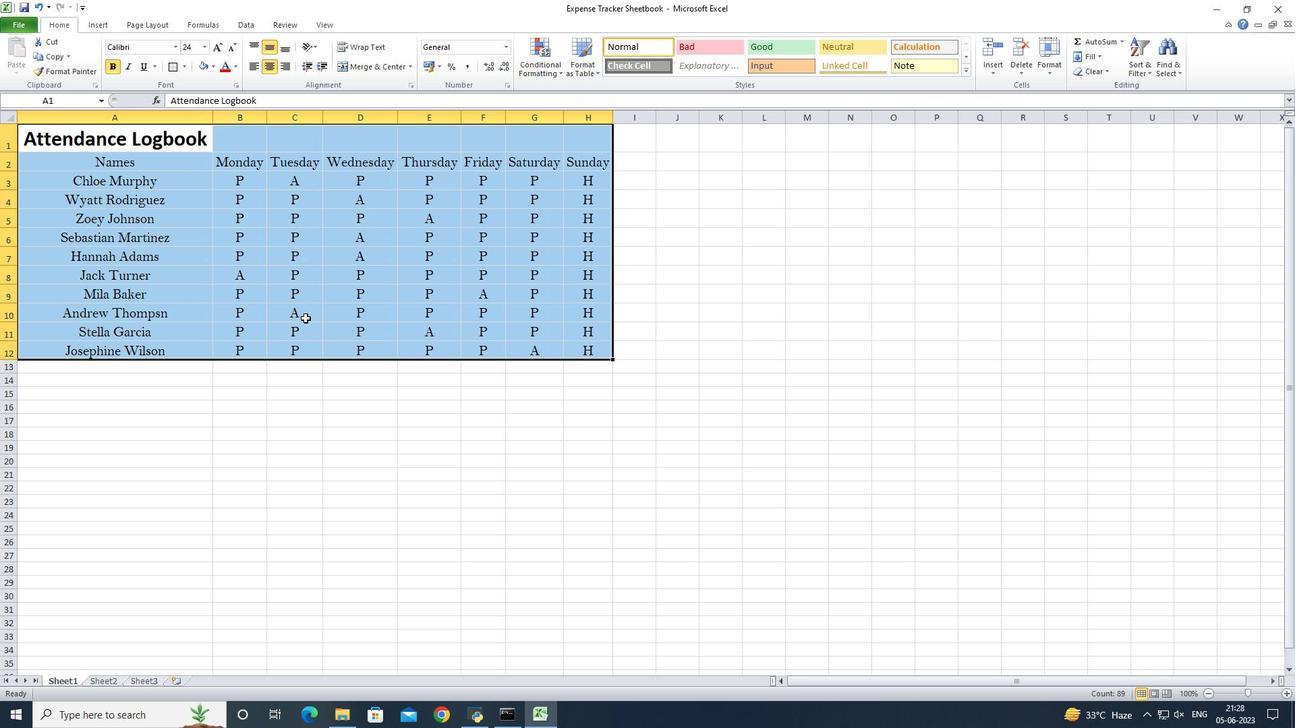 
Action: Mouse moved to (255, 352)
Screenshot: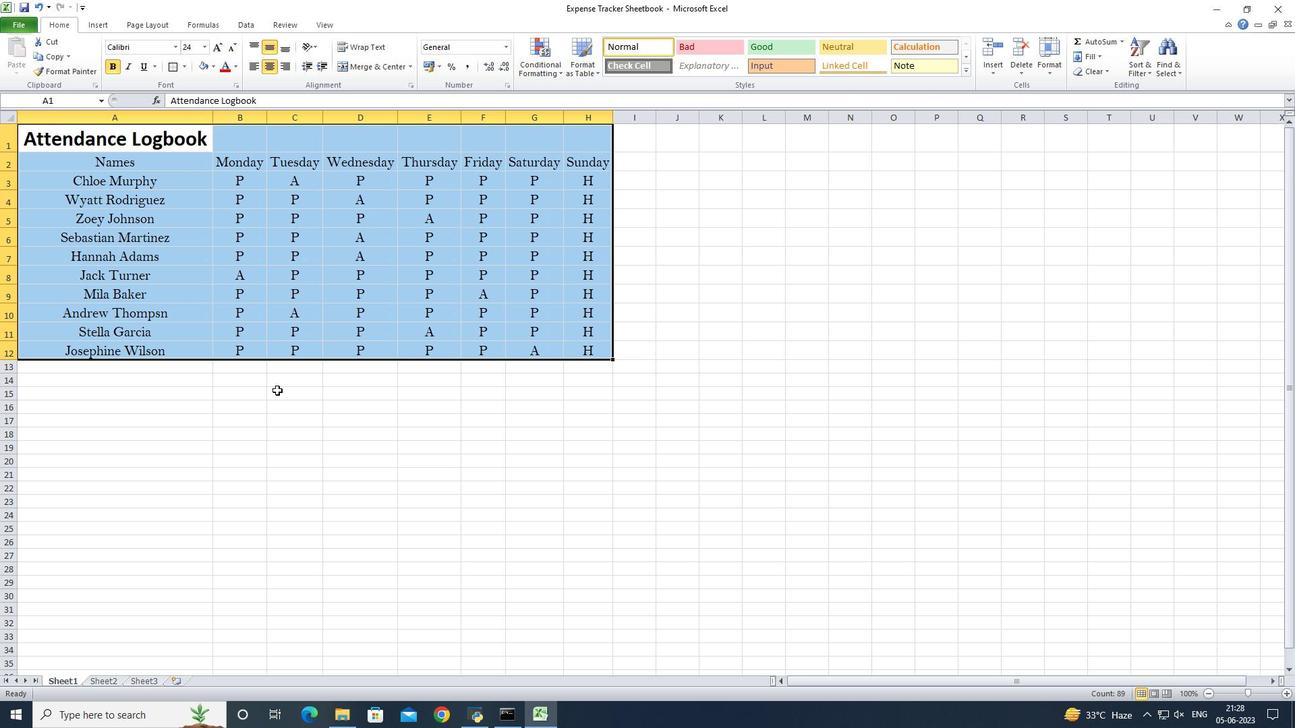 
